 Task: Filter job industries by Human Resources.
Action: Mouse moved to (450, 109)
Screenshot: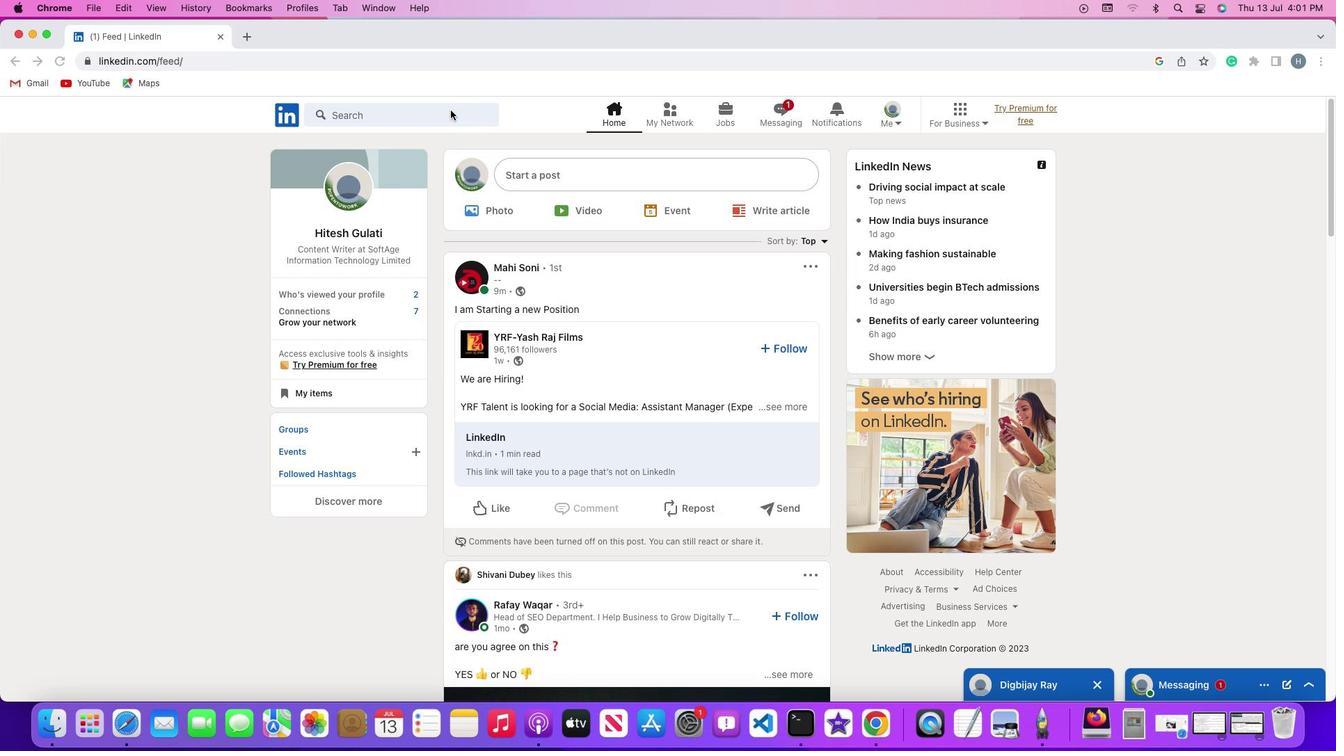 
Action: Mouse pressed left at (450, 109)
Screenshot: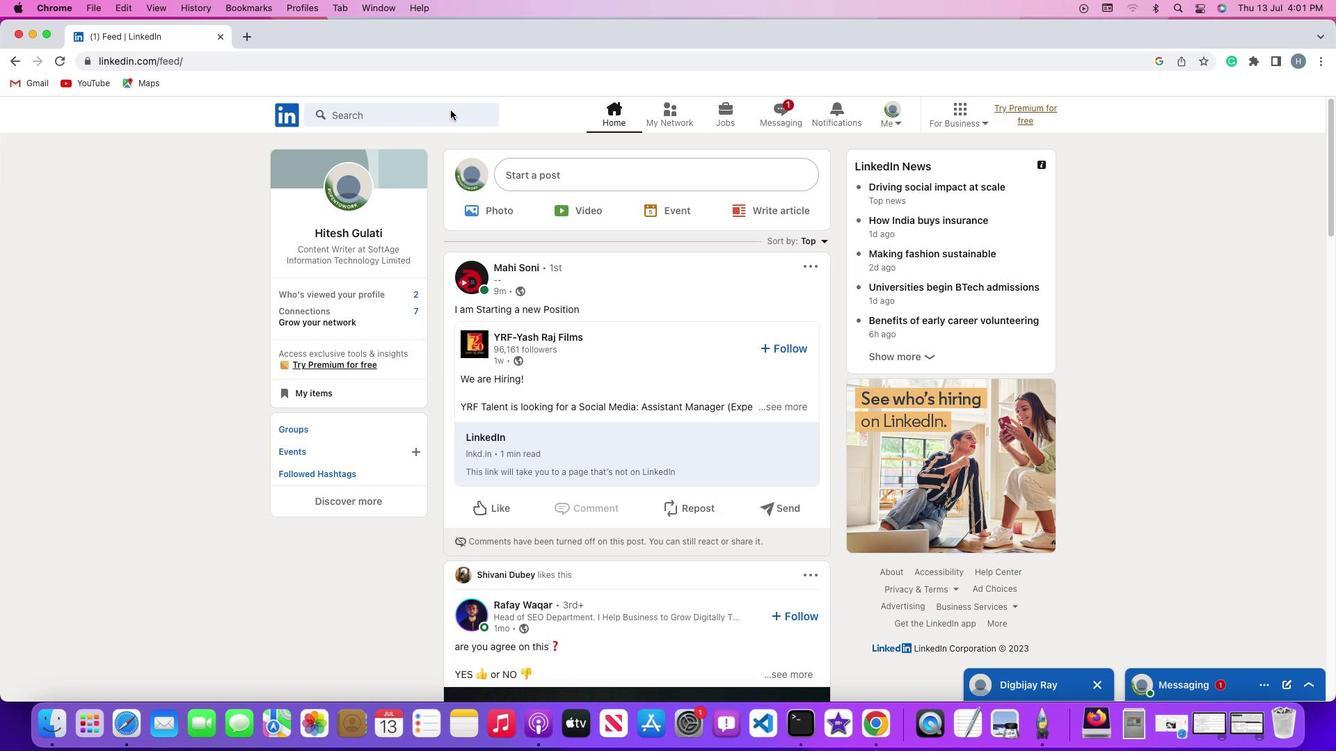 
Action: Mouse pressed left at (450, 109)
Screenshot: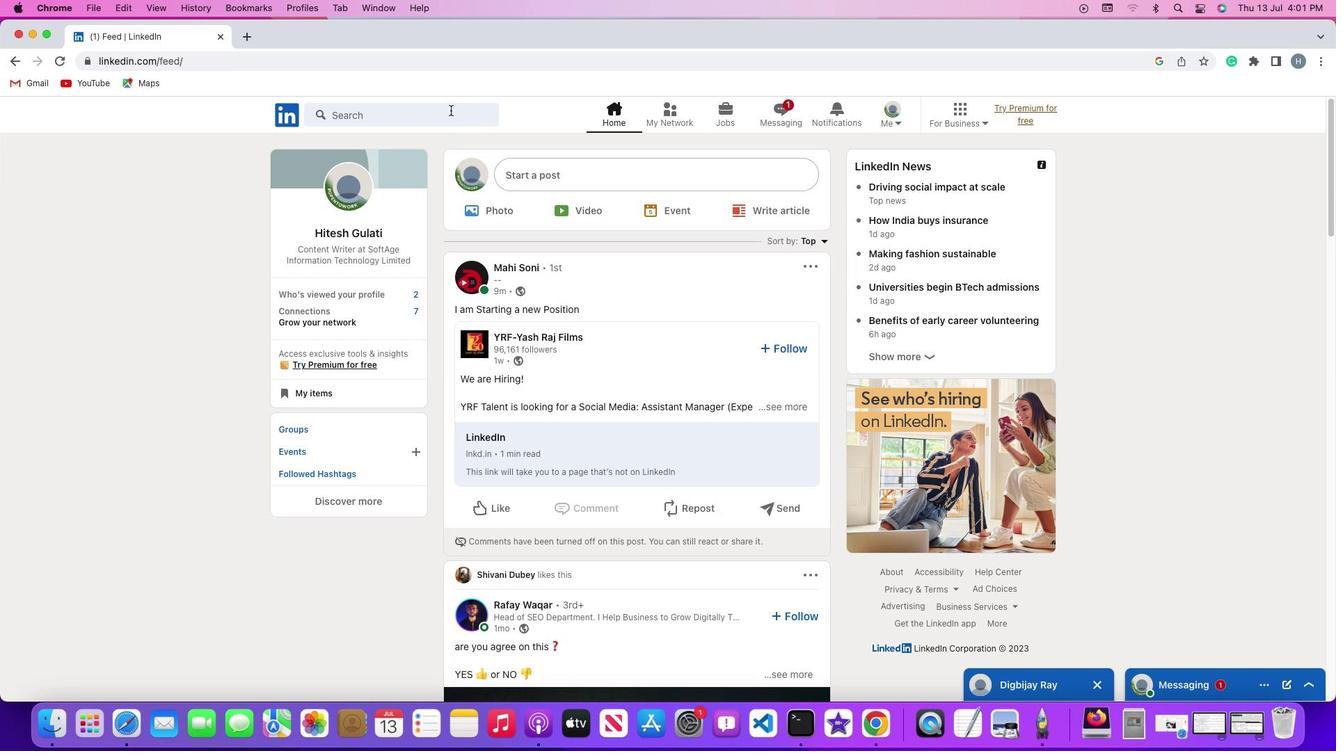 
Action: Key pressed Key.shift'#''h''i''r''i''n''g'Key.enter
Screenshot: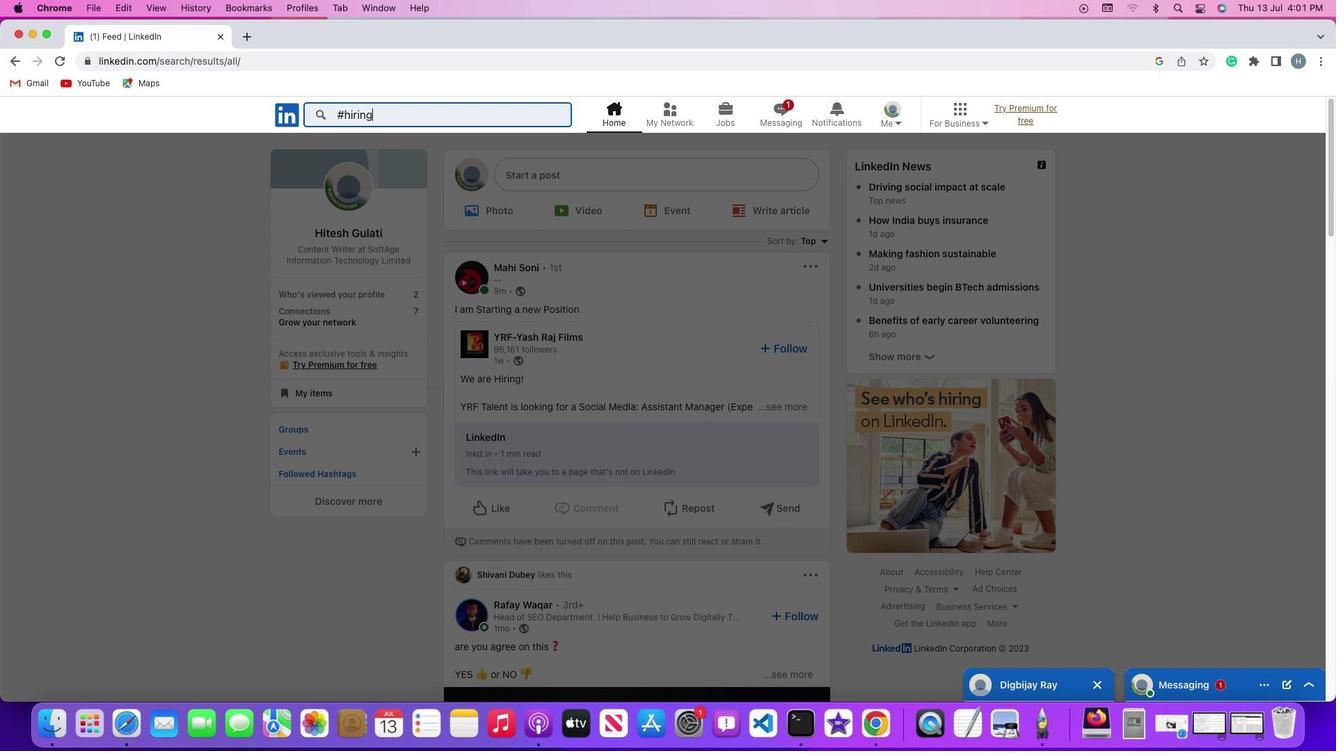 
Action: Mouse moved to (345, 150)
Screenshot: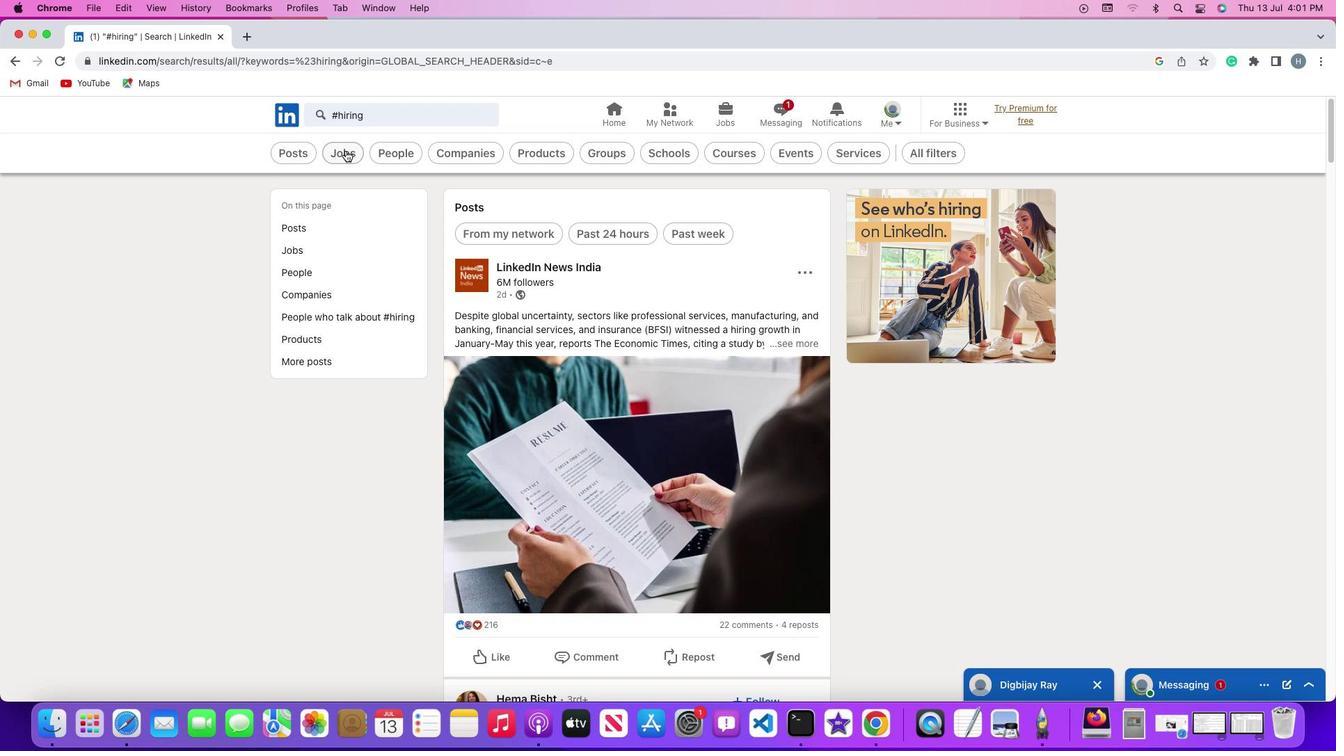 
Action: Mouse pressed left at (345, 150)
Screenshot: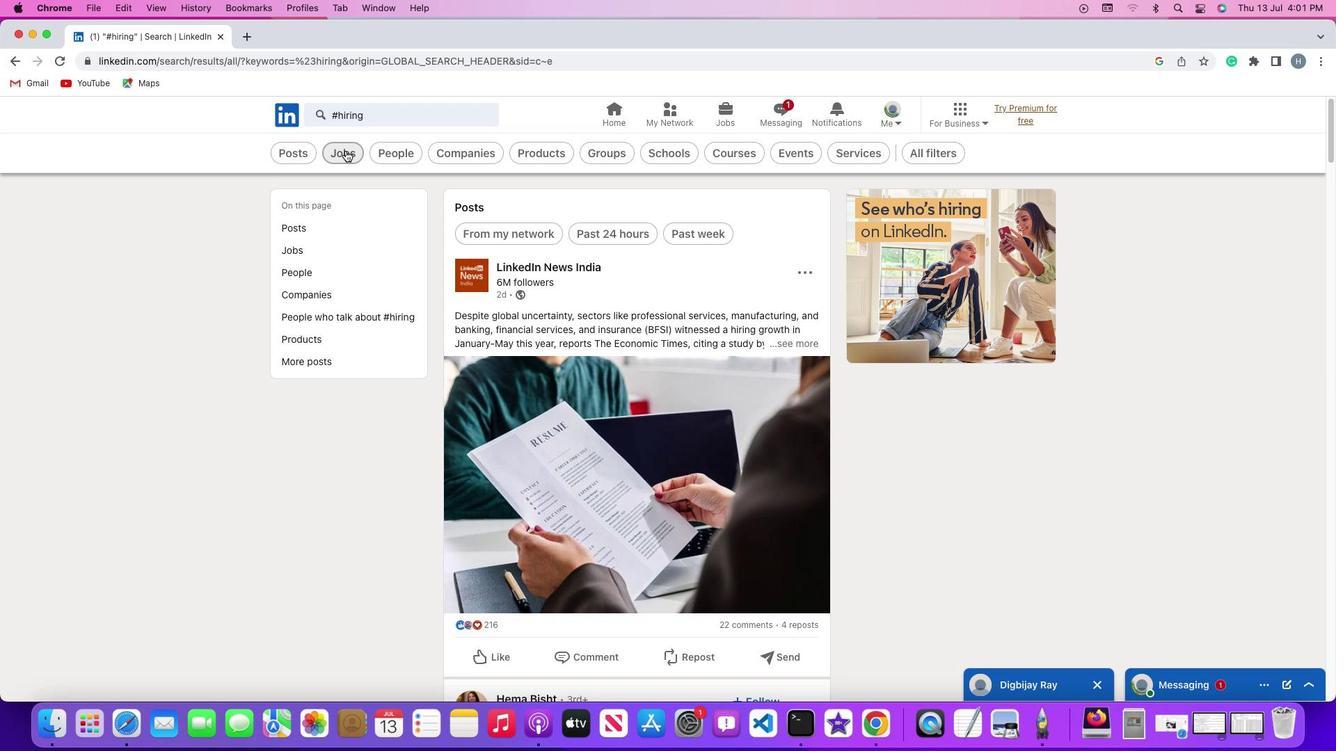 
Action: Mouse moved to (973, 151)
Screenshot: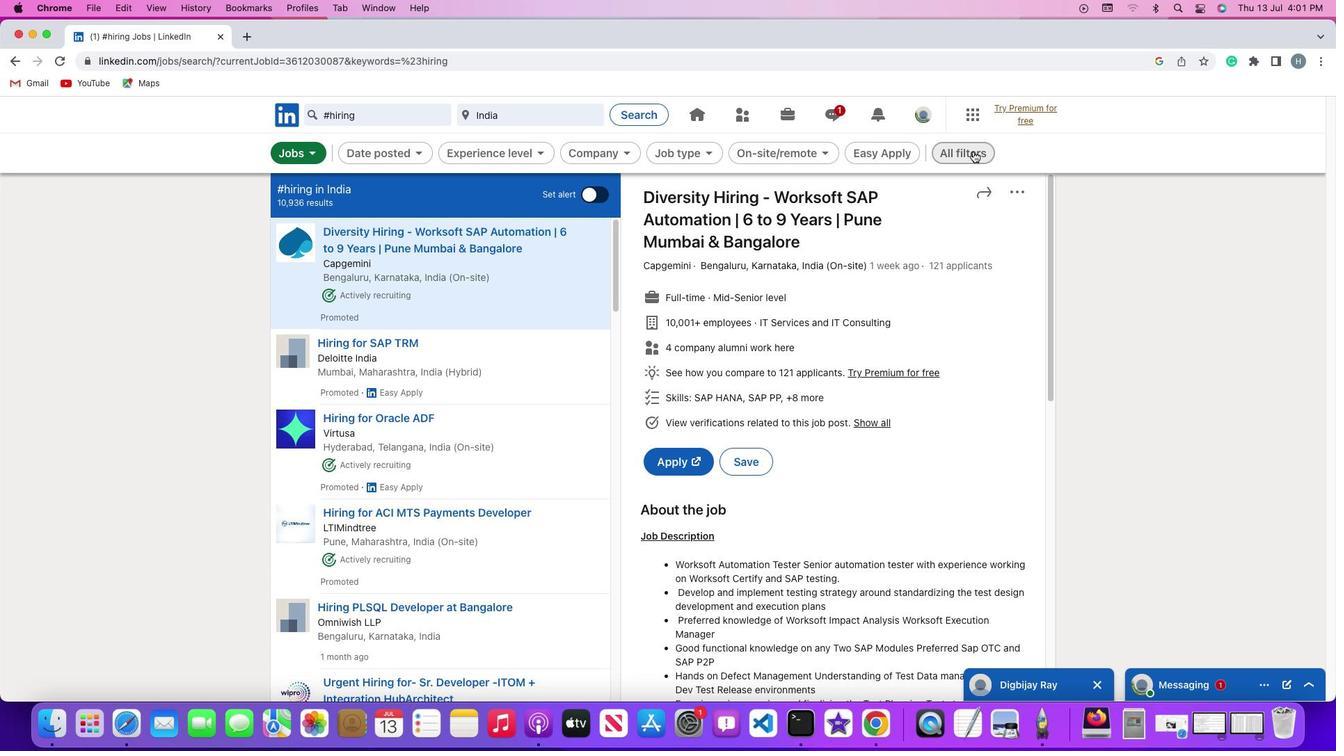 
Action: Mouse pressed left at (973, 151)
Screenshot: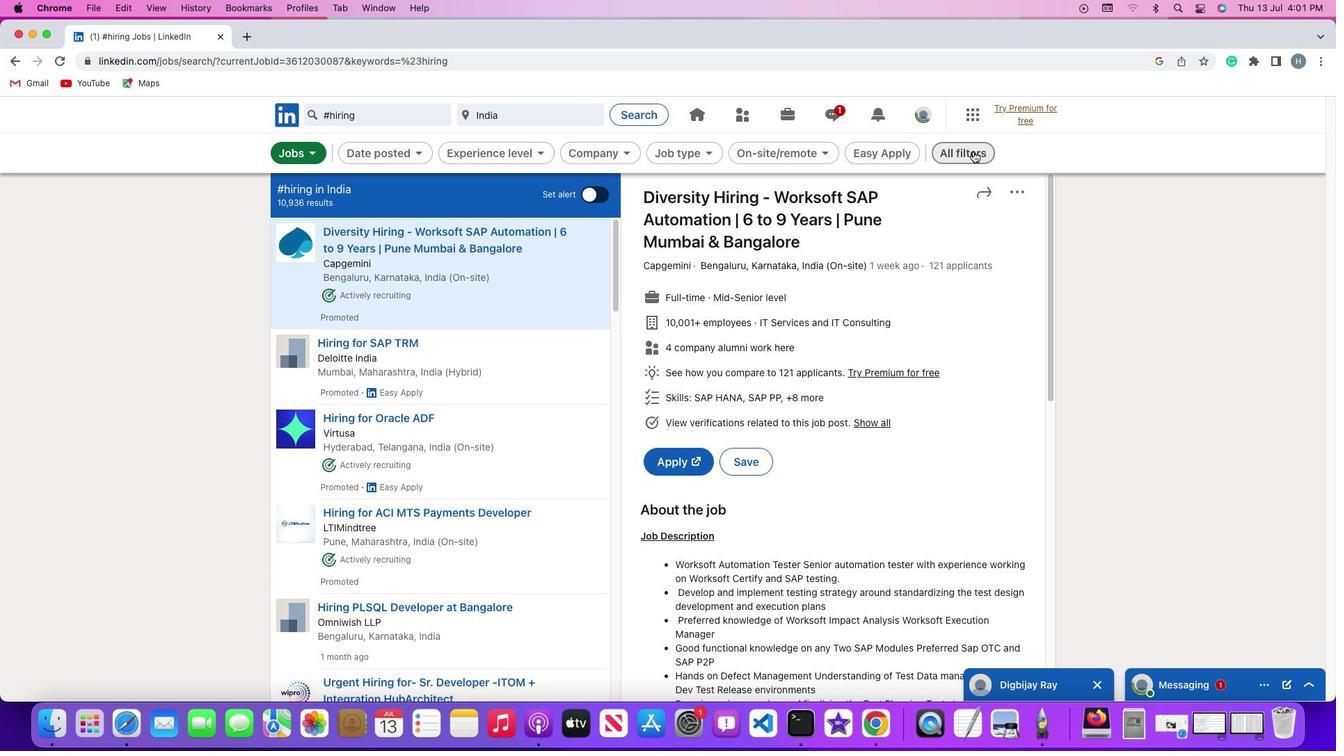 
Action: Mouse moved to (1095, 454)
Screenshot: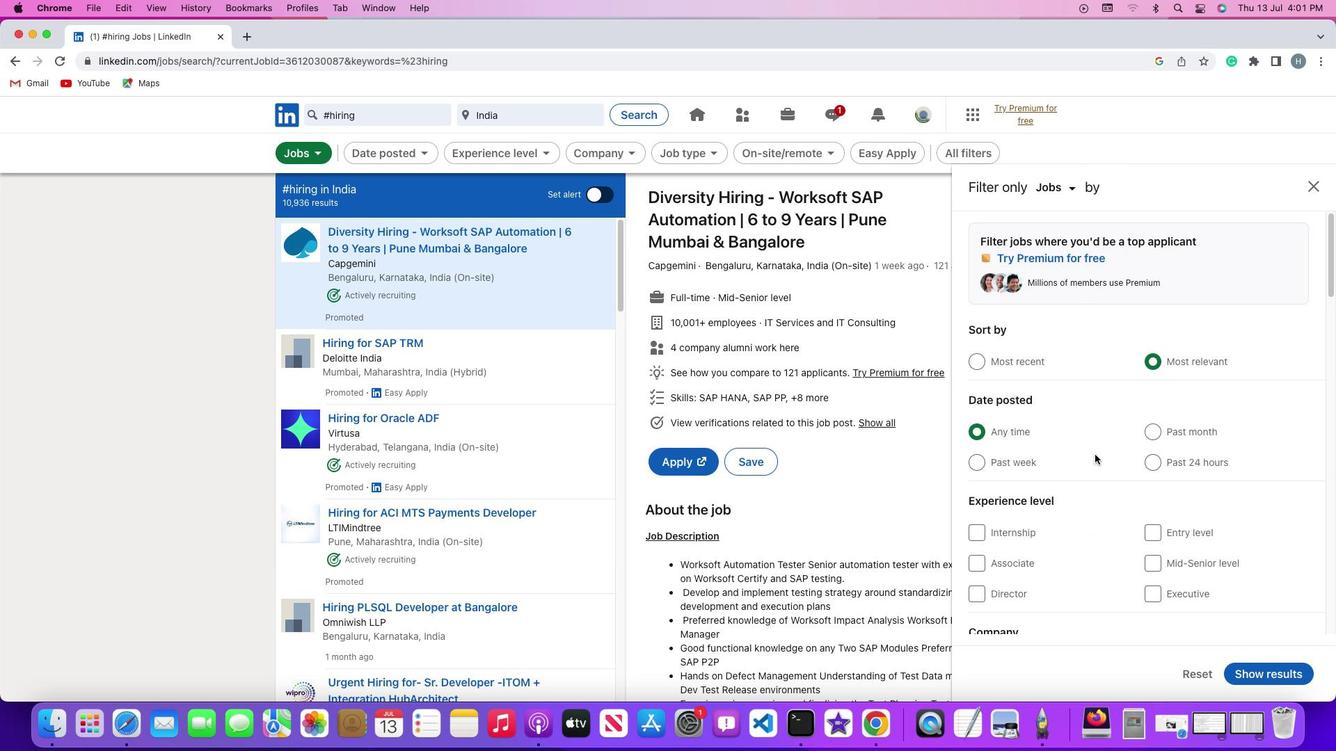 
Action: Mouse scrolled (1095, 454) with delta (0, 0)
Screenshot: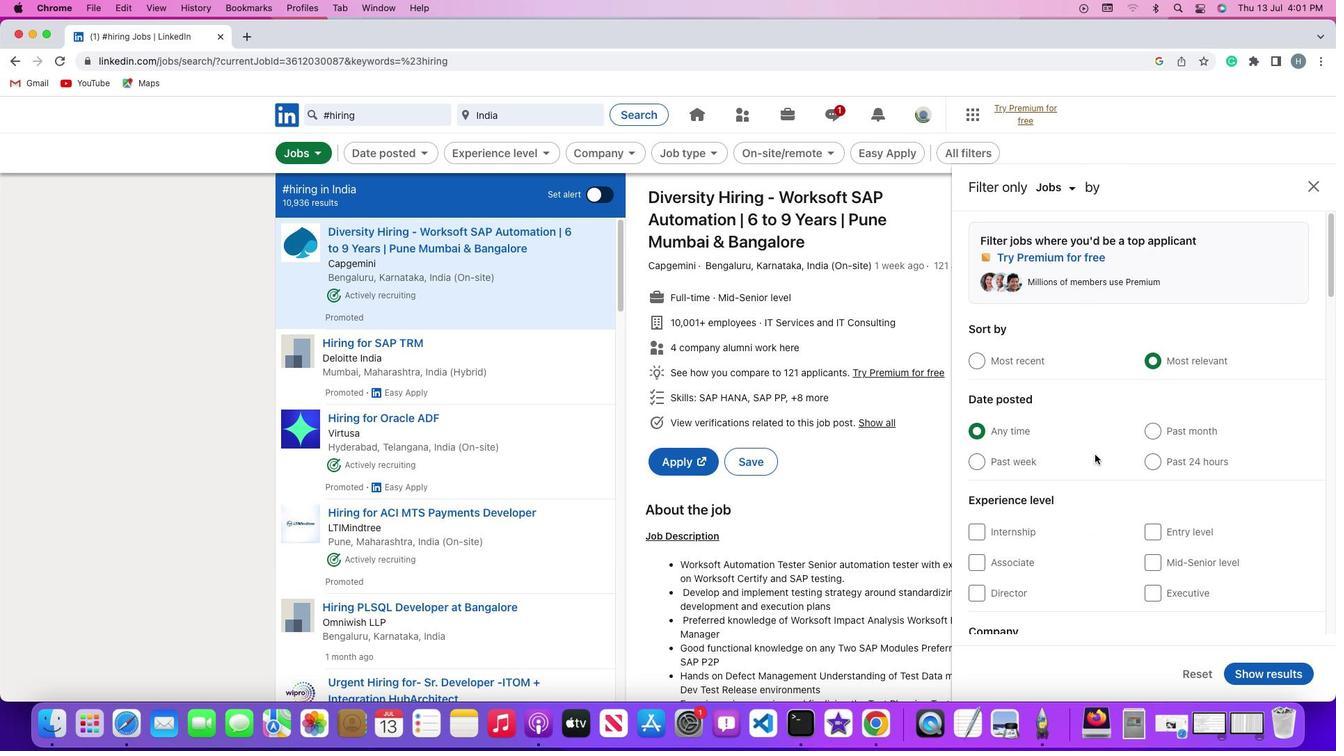 
Action: Mouse scrolled (1095, 454) with delta (0, 0)
Screenshot: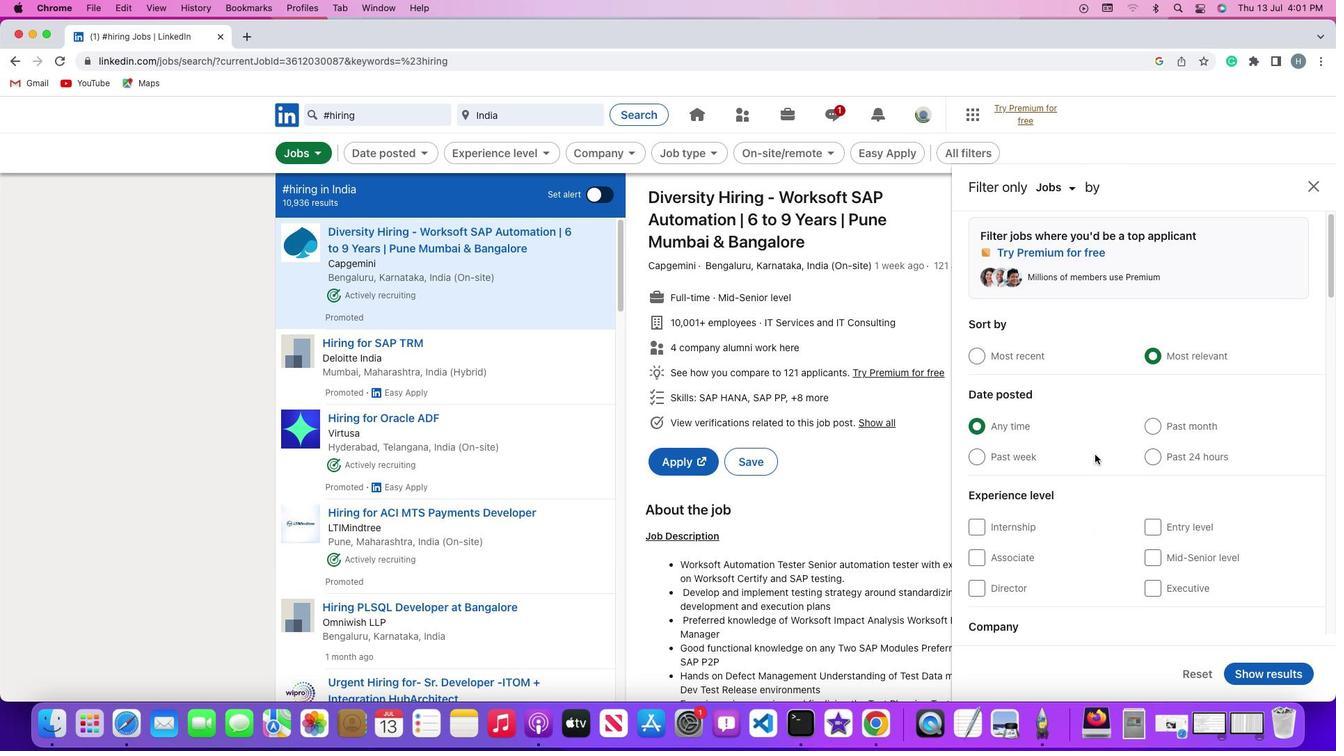 
Action: Mouse scrolled (1095, 454) with delta (0, 0)
Screenshot: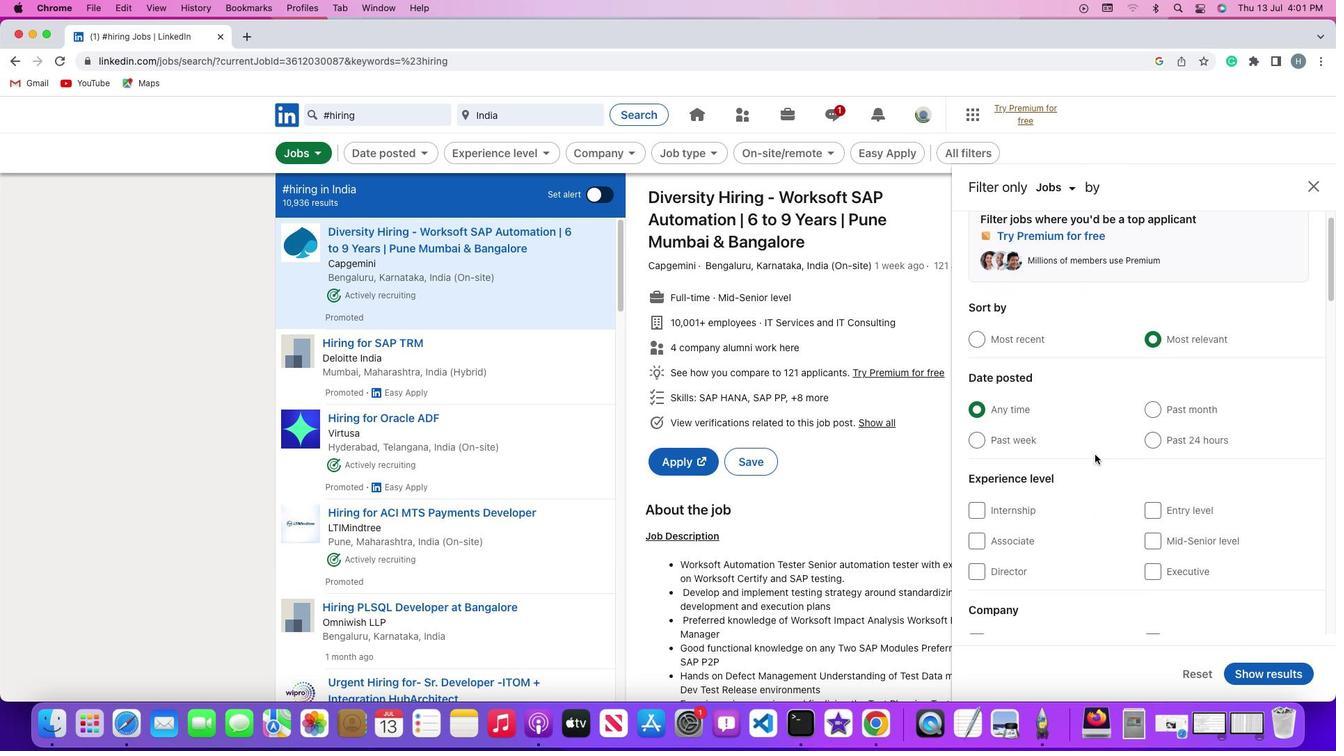 
Action: Mouse scrolled (1095, 454) with delta (0, 0)
Screenshot: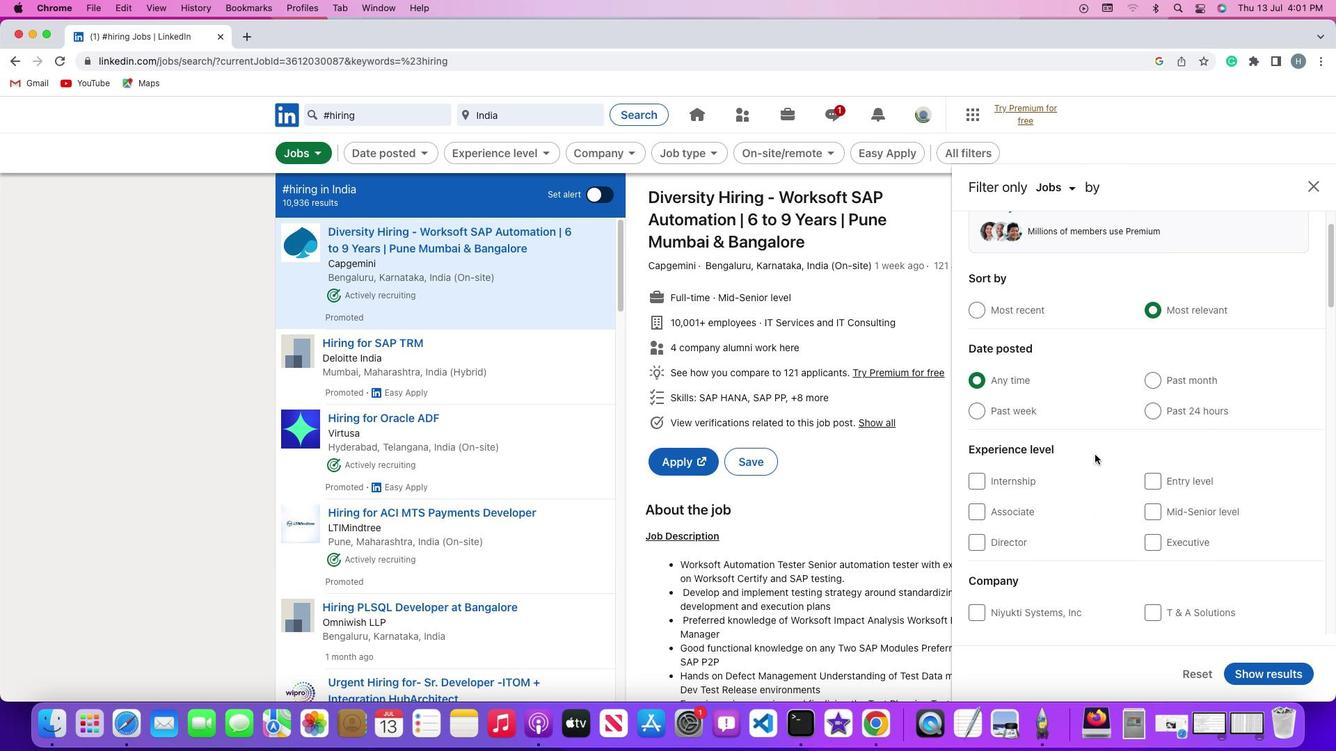 
Action: Mouse scrolled (1095, 454) with delta (0, 0)
Screenshot: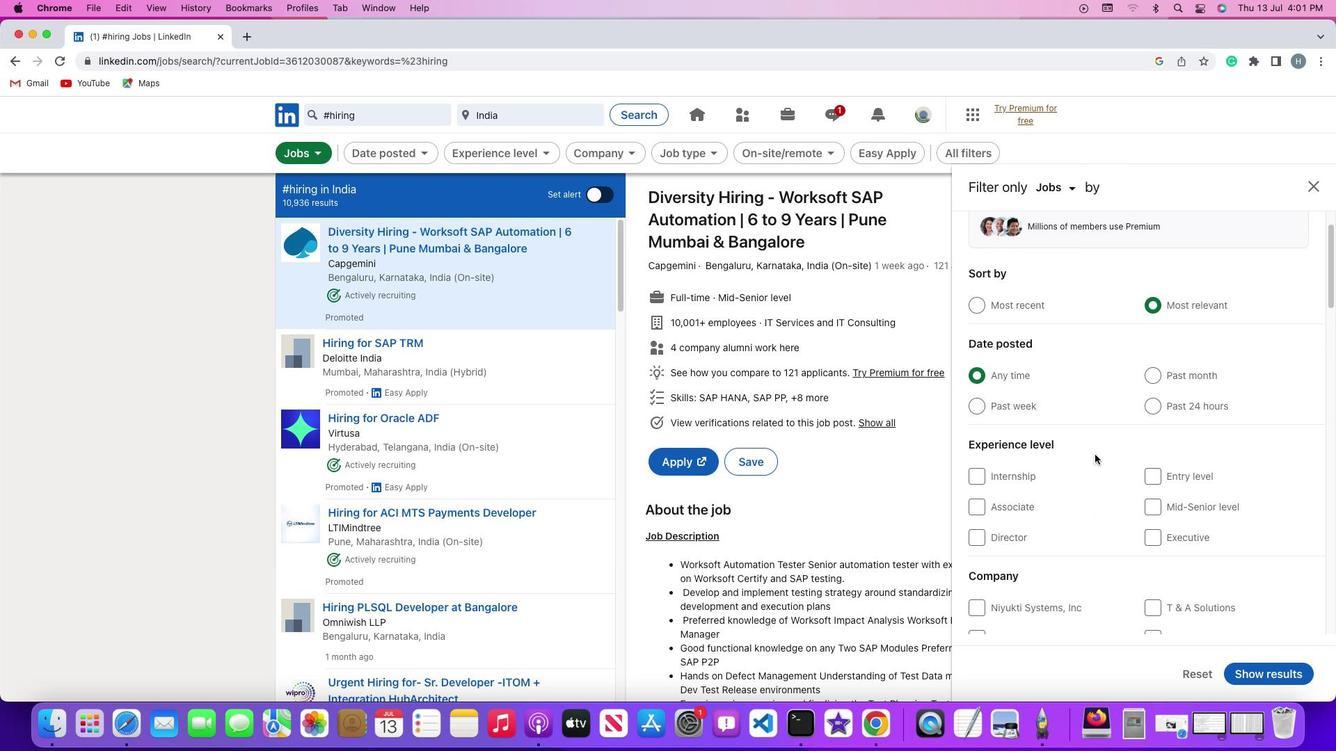 
Action: Mouse scrolled (1095, 454) with delta (0, 0)
Screenshot: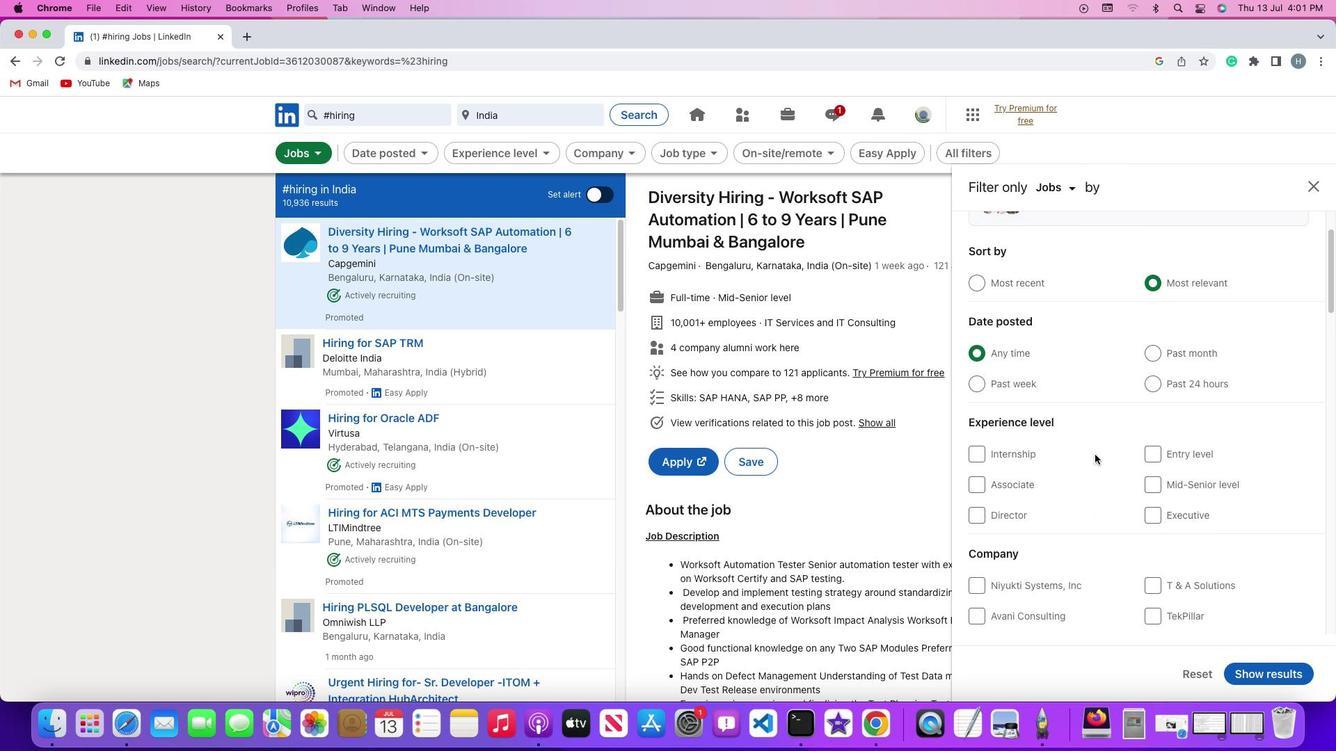 
Action: Mouse scrolled (1095, 454) with delta (0, 0)
Screenshot: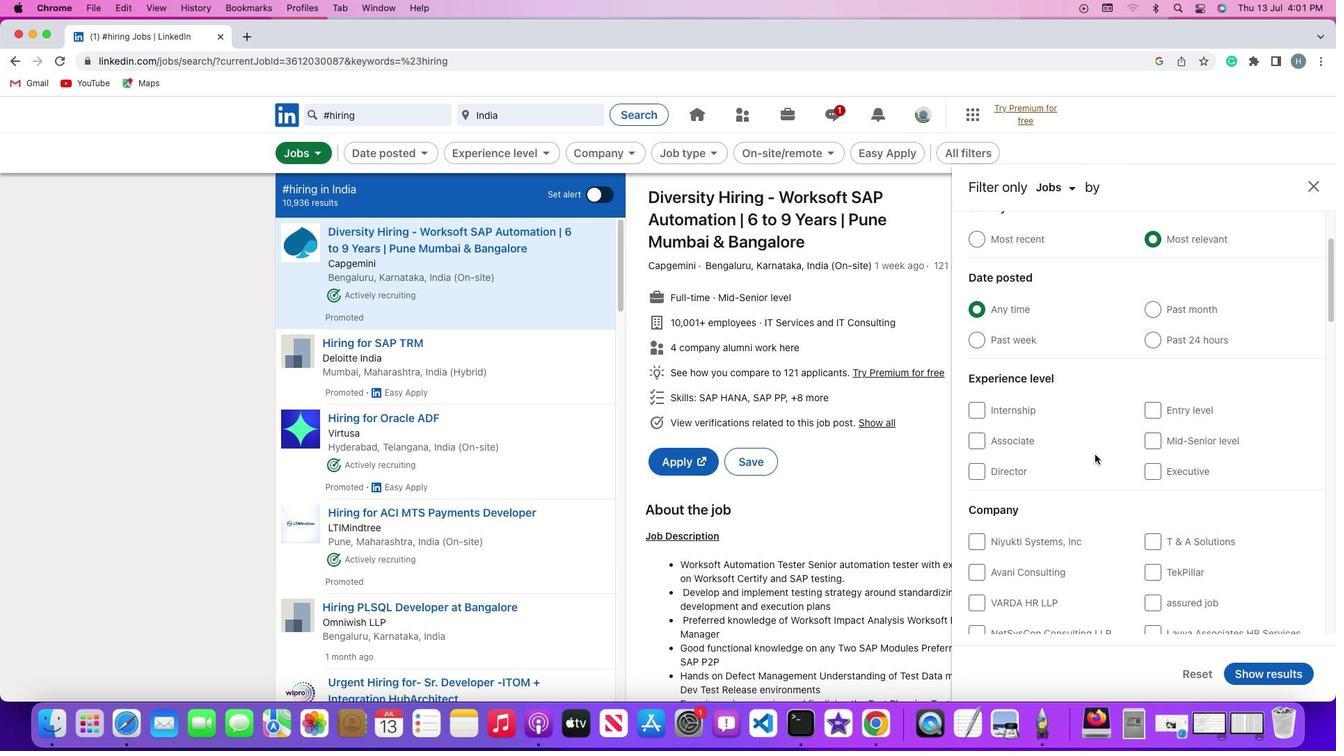 
Action: Mouse scrolled (1095, 454) with delta (0, 0)
Screenshot: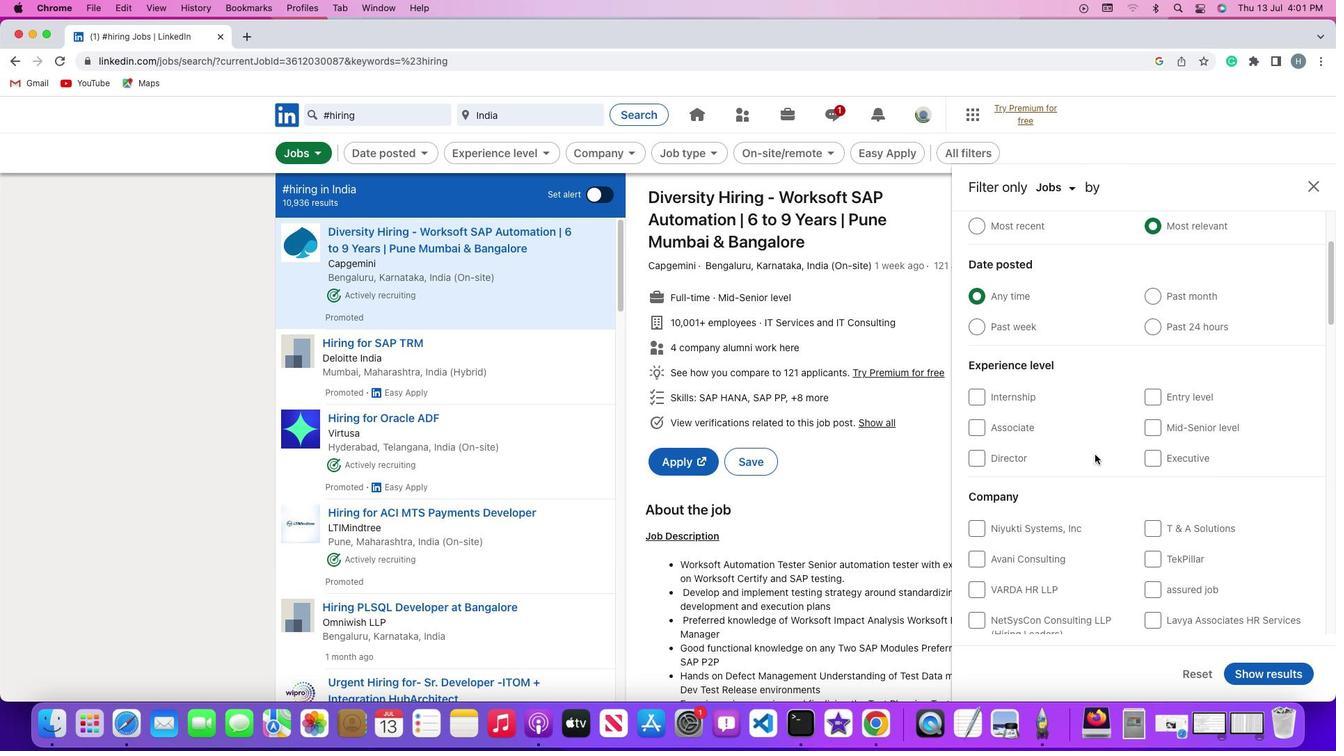 
Action: Mouse scrolled (1095, 454) with delta (0, -1)
Screenshot: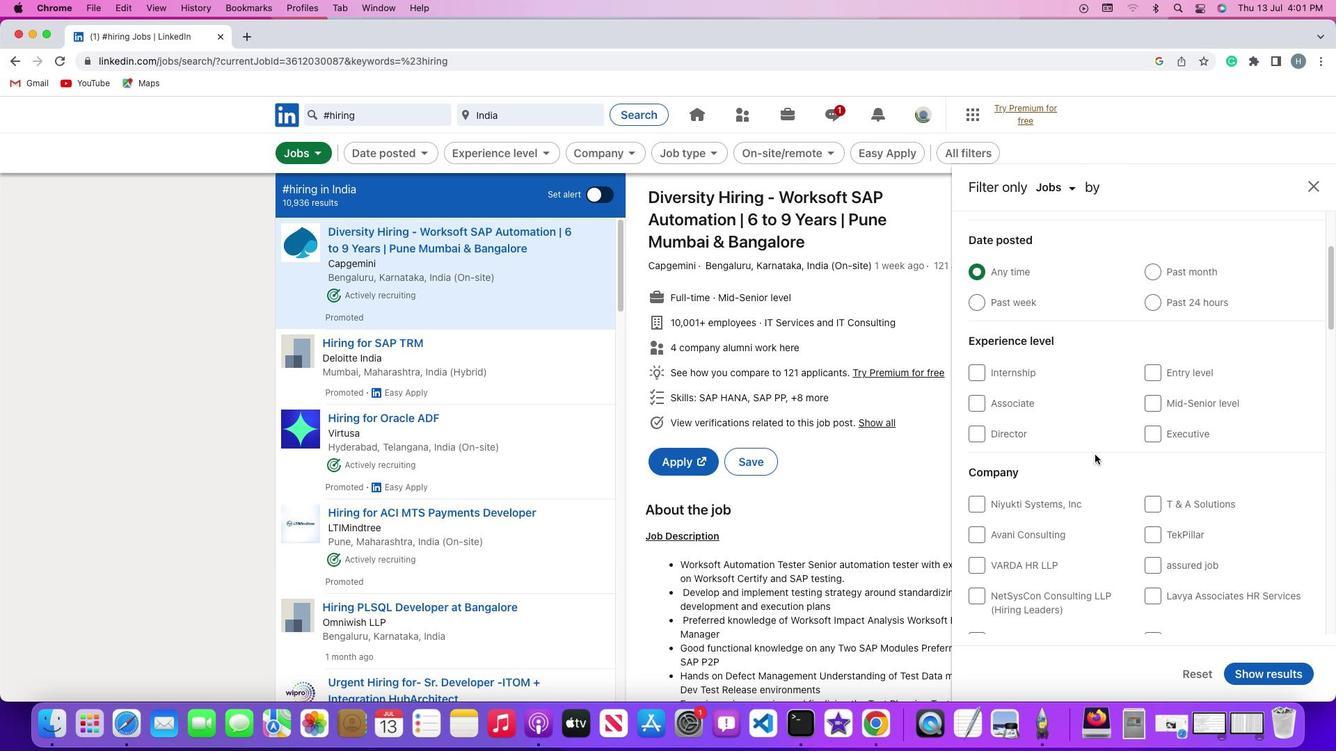 
Action: Mouse scrolled (1095, 454) with delta (0, -2)
Screenshot: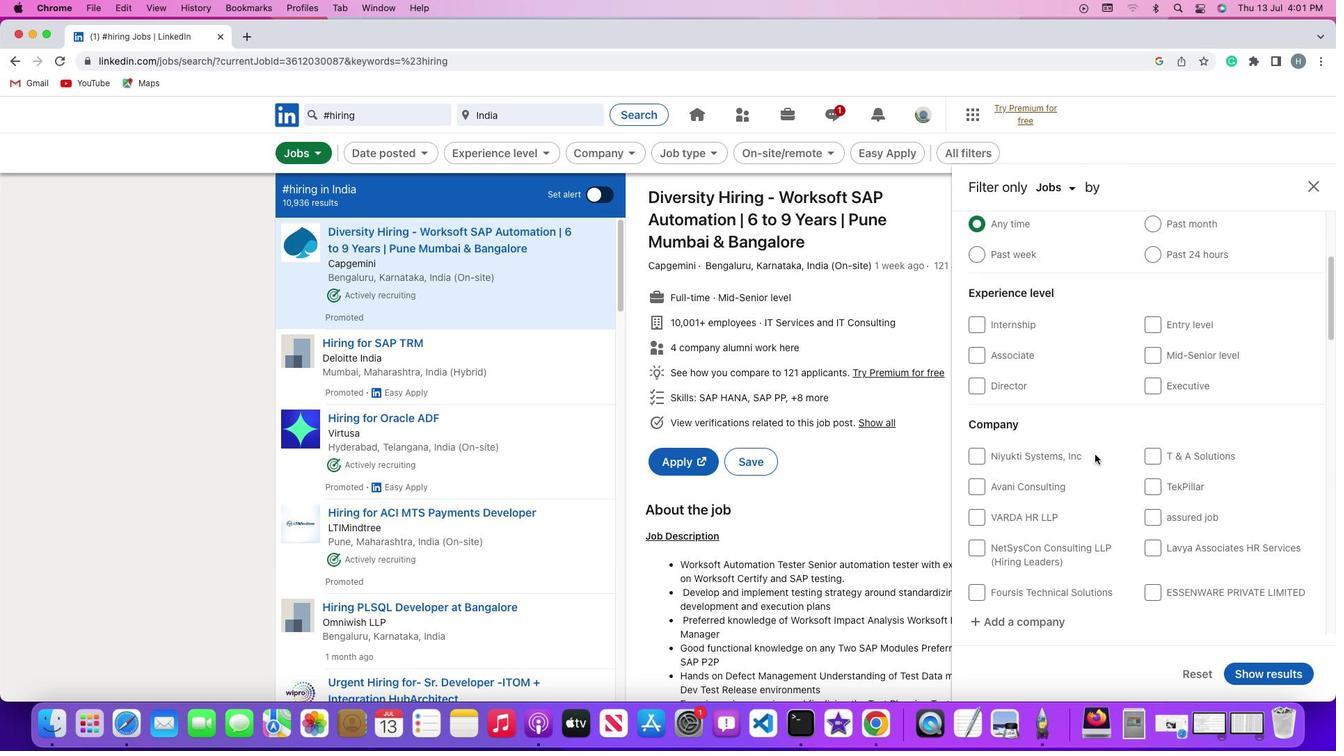 
Action: Mouse scrolled (1095, 454) with delta (0, 0)
Screenshot: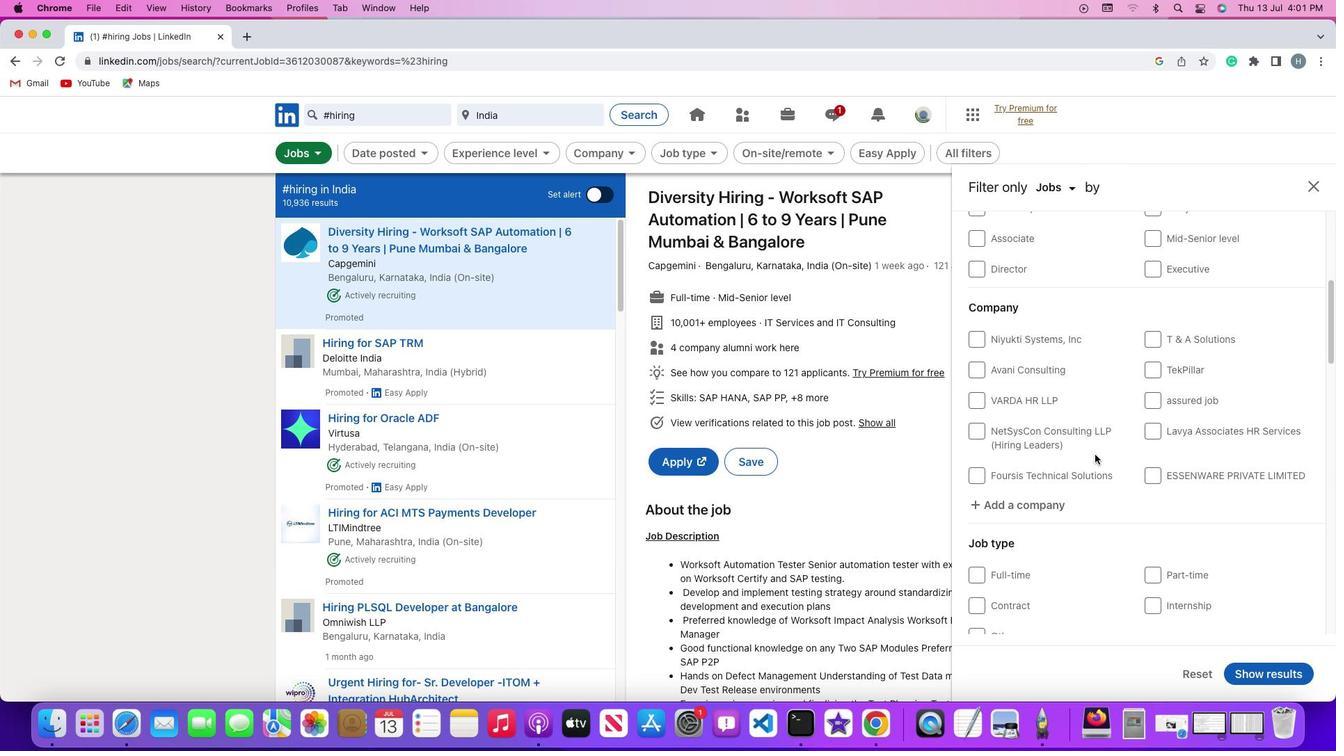 
Action: Mouse scrolled (1095, 454) with delta (0, 0)
Screenshot: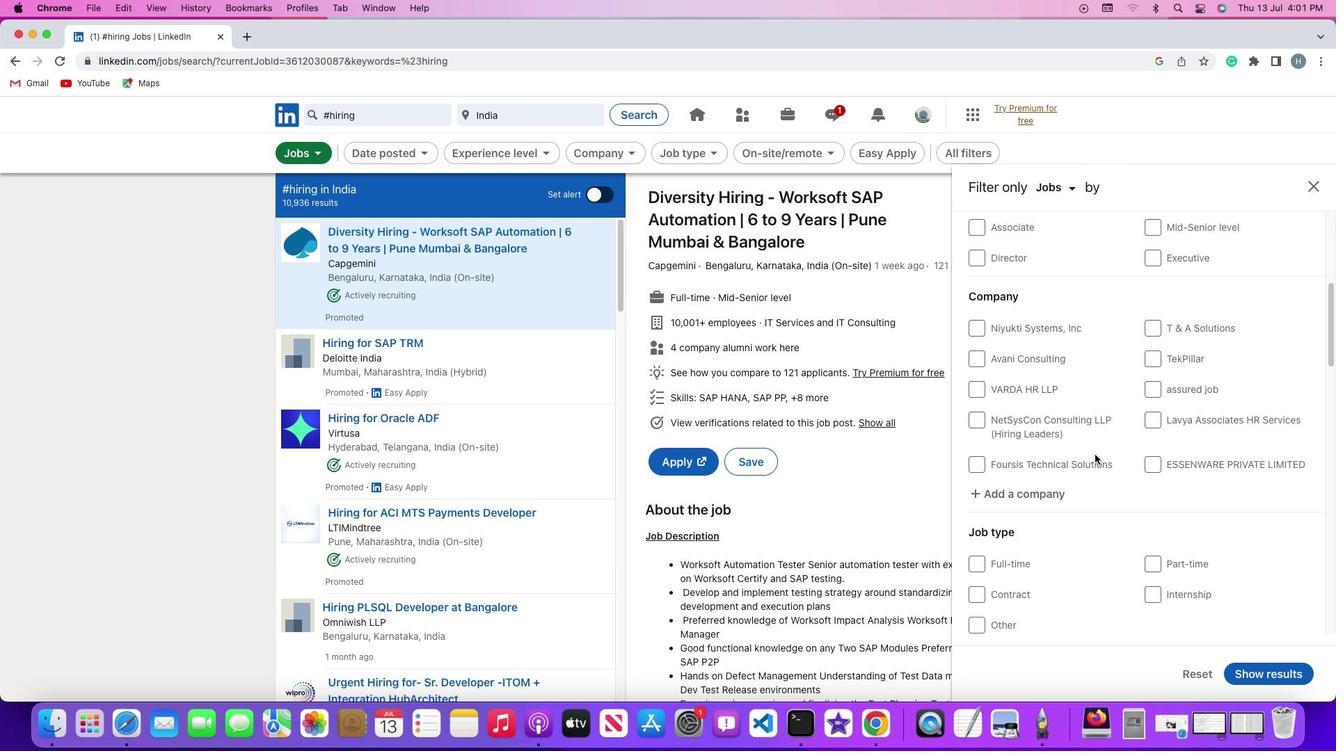 
Action: Mouse scrolled (1095, 454) with delta (0, -1)
Screenshot: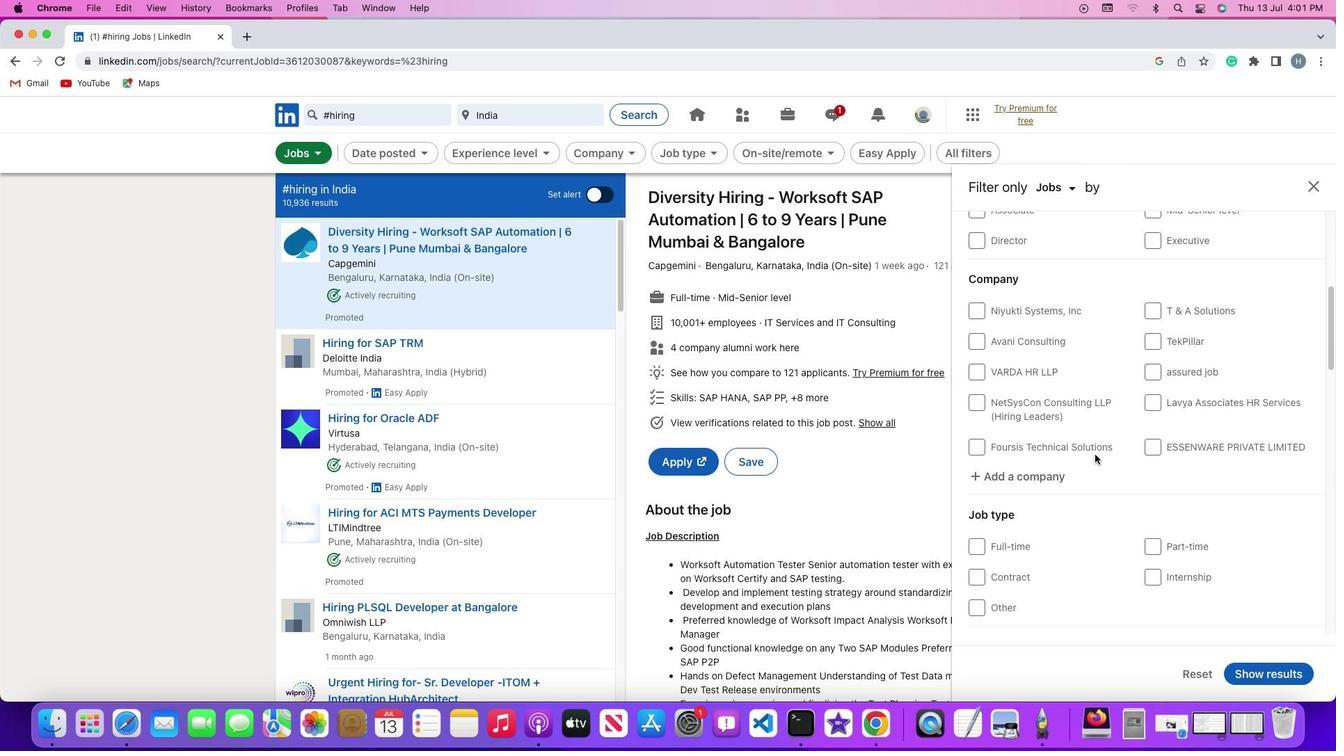
Action: Mouse scrolled (1095, 454) with delta (0, 0)
Screenshot: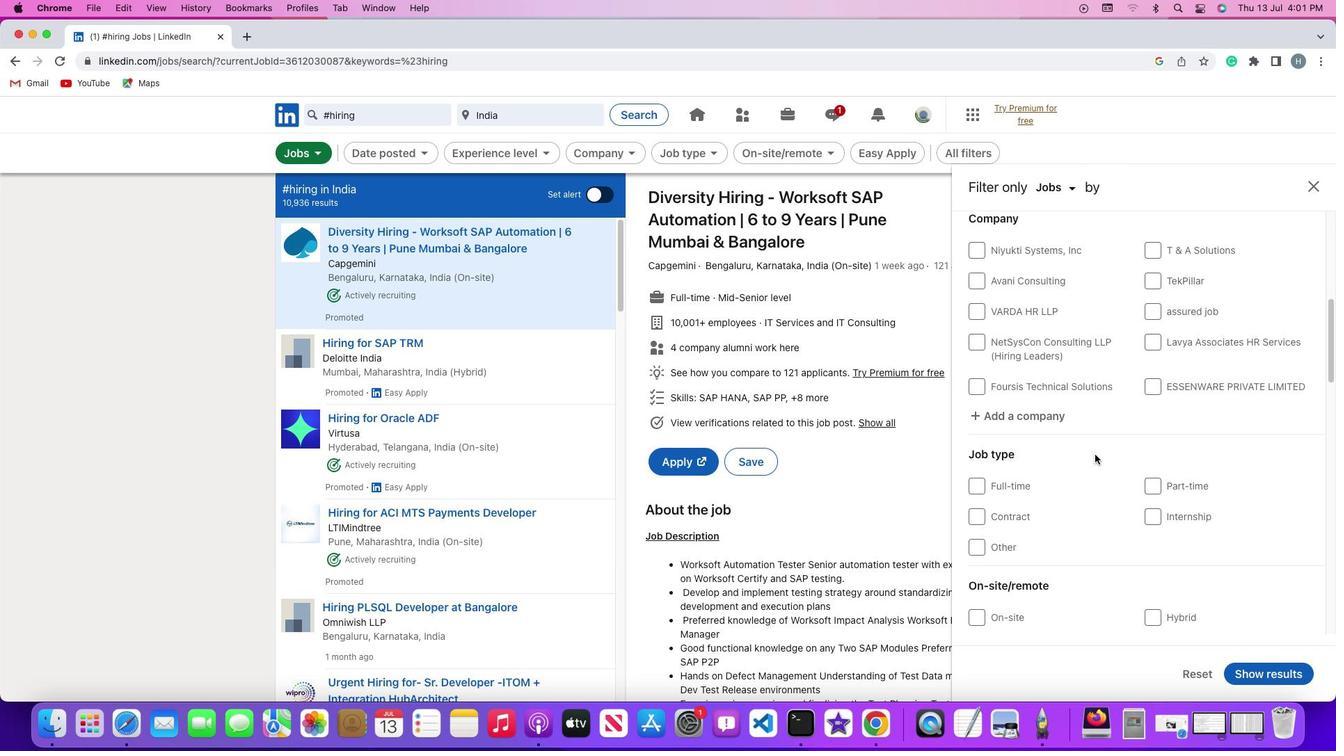 
Action: Mouse scrolled (1095, 454) with delta (0, 0)
Screenshot: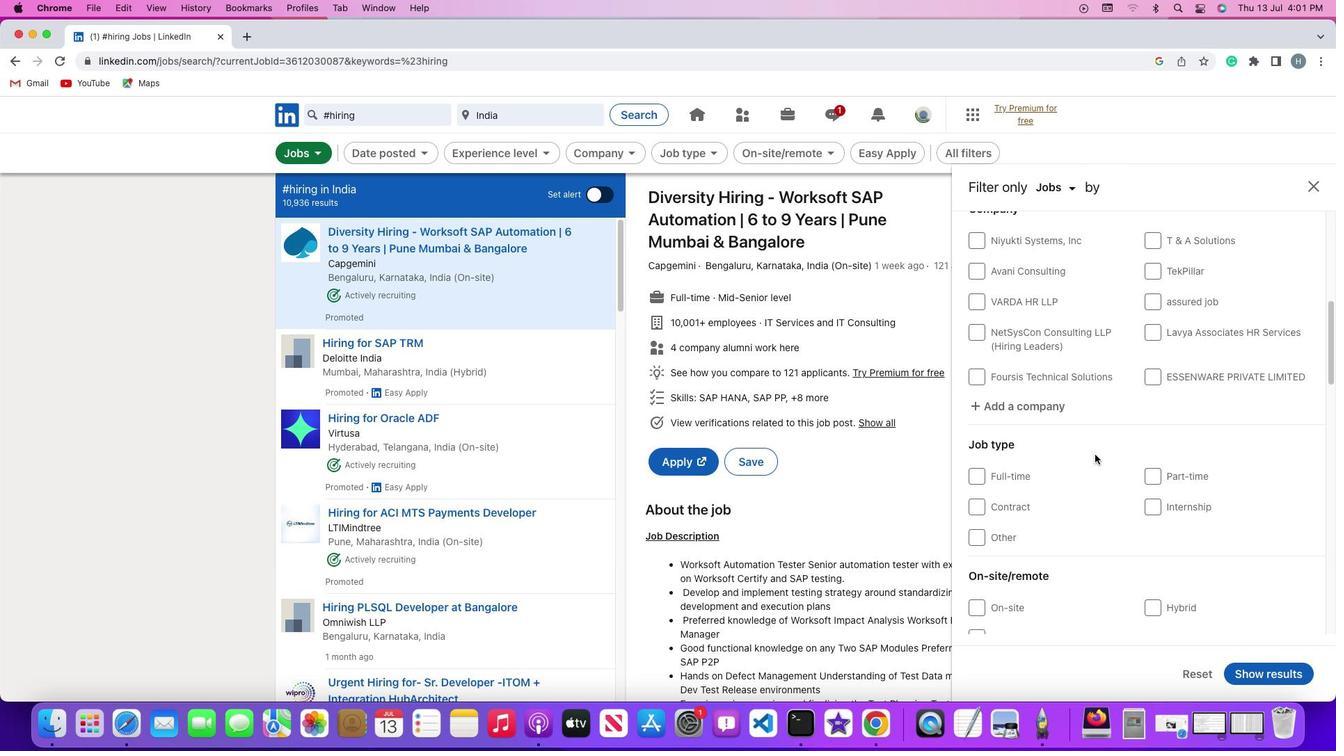 
Action: Mouse scrolled (1095, 454) with delta (0, -1)
Screenshot: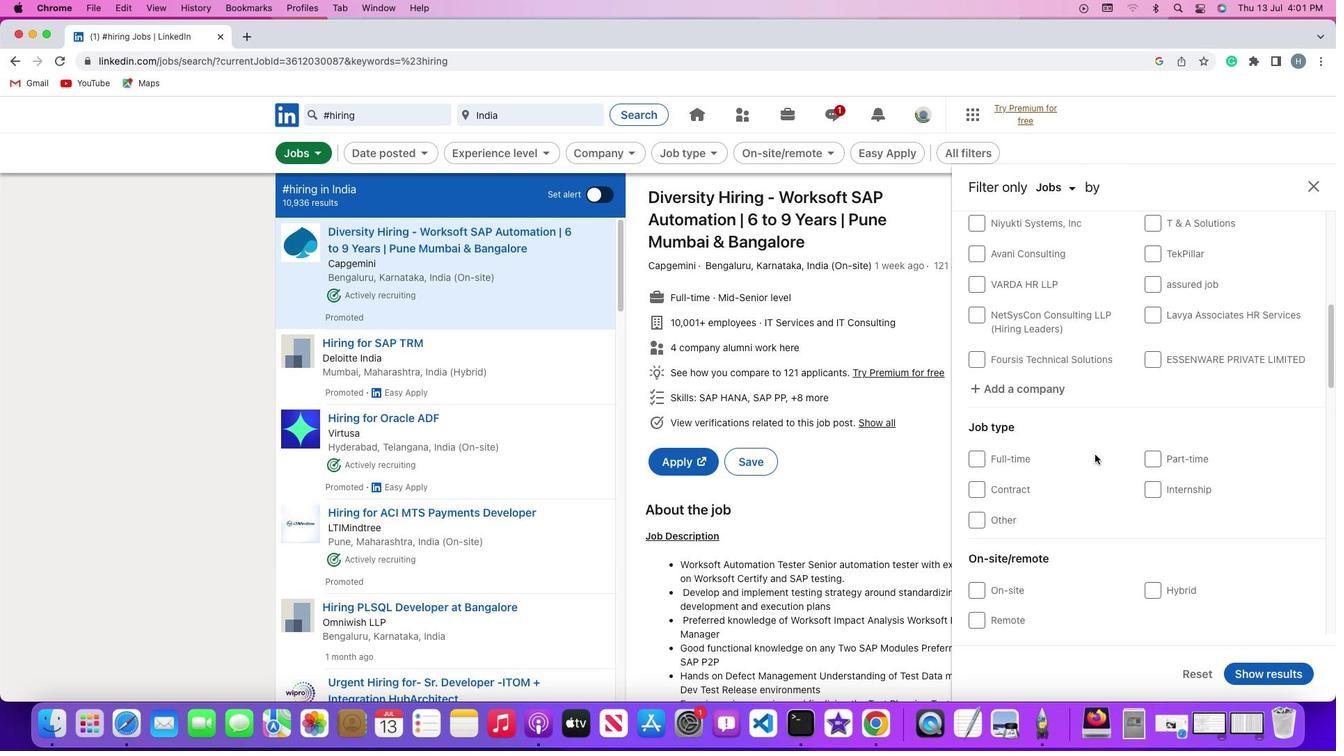 
Action: Mouse scrolled (1095, 454) with delta (0, -2)
Screenshot: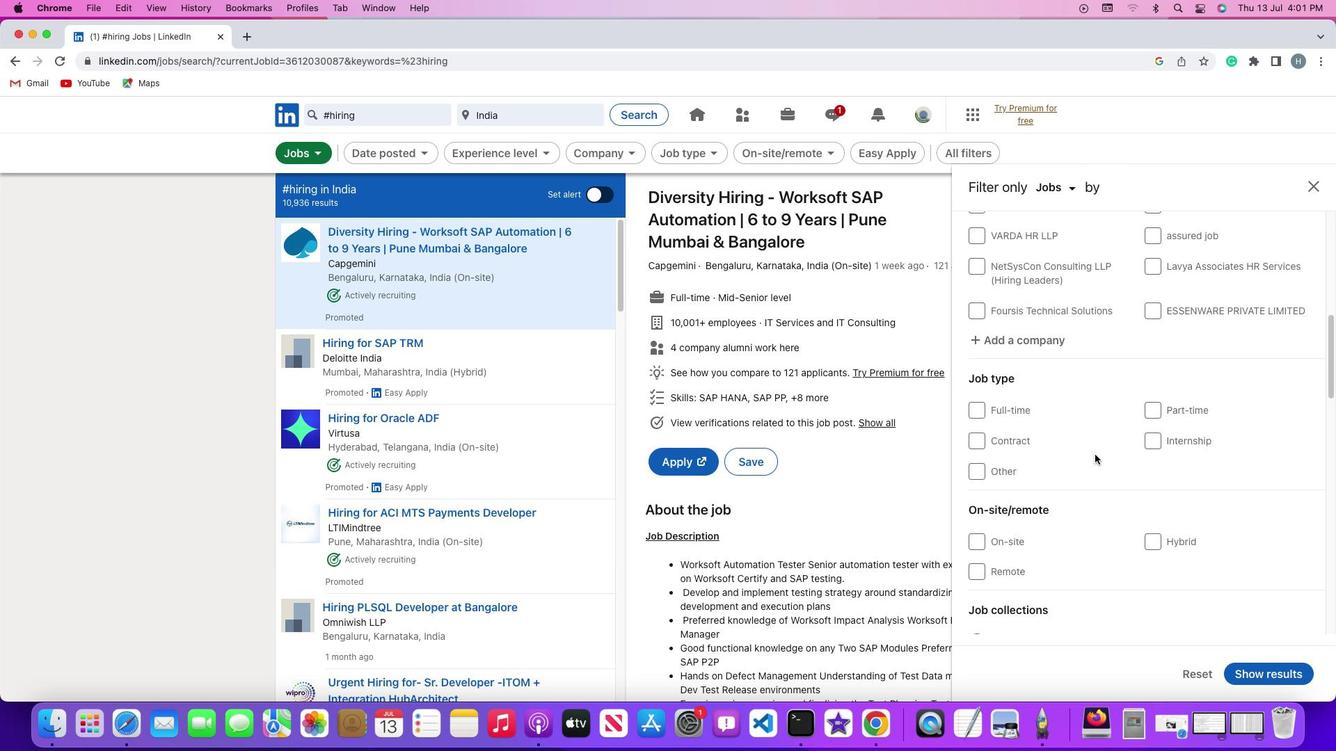 
Action: Mouse scrolled (1095, 454) with delta (0, 0)
Screenshot: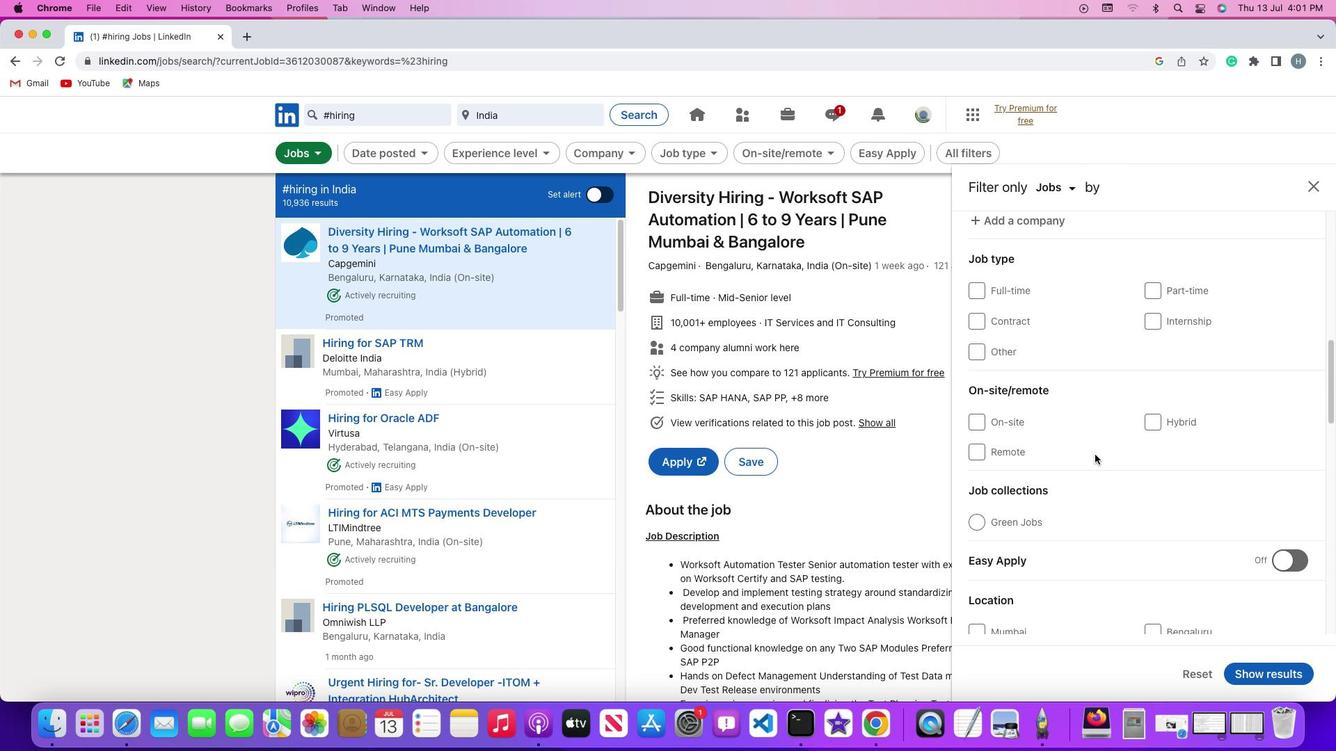 
Action: Mouse scrolled (1095, 454) with delta (0, 0)
Screenshot: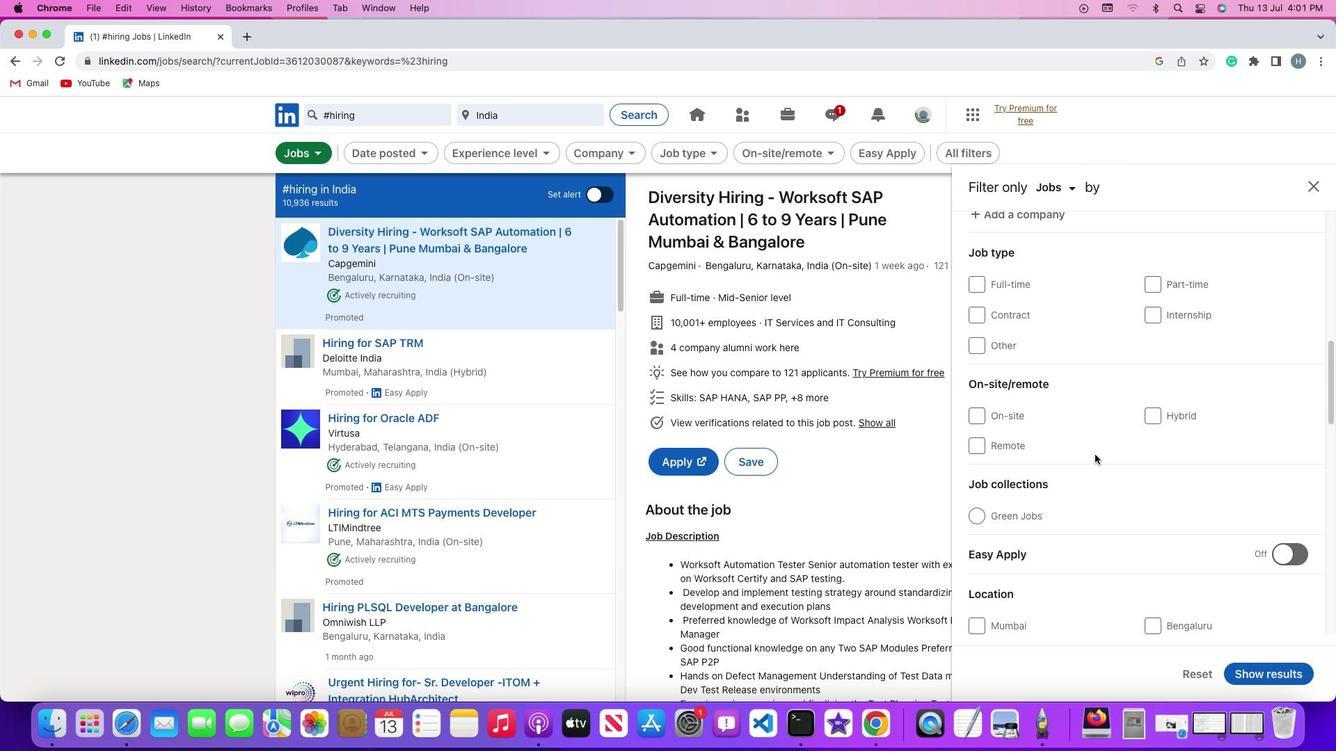 
Action: Mouse scrolled (1095, 454) with delta (0, 0)
Screenshot: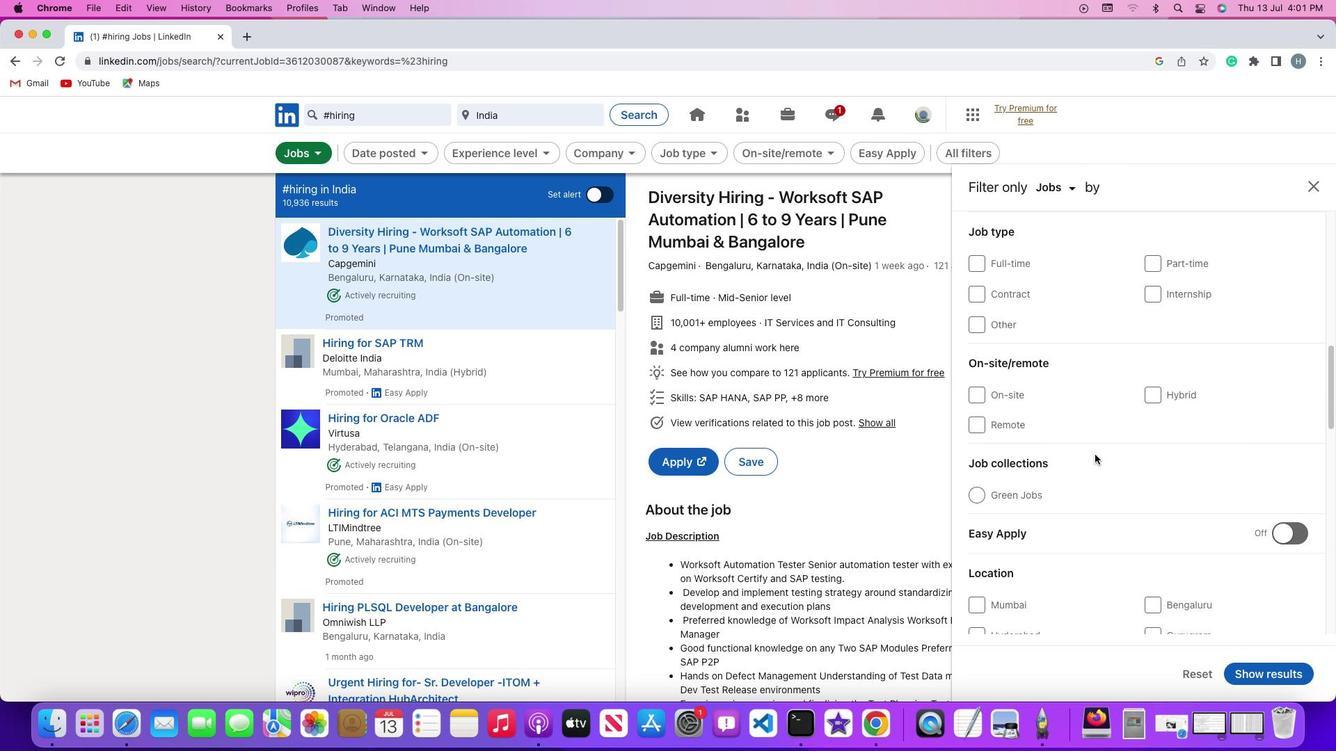 
Action: Mouse scrolled (1095, 454) with delta (0, 0)
Screenshot: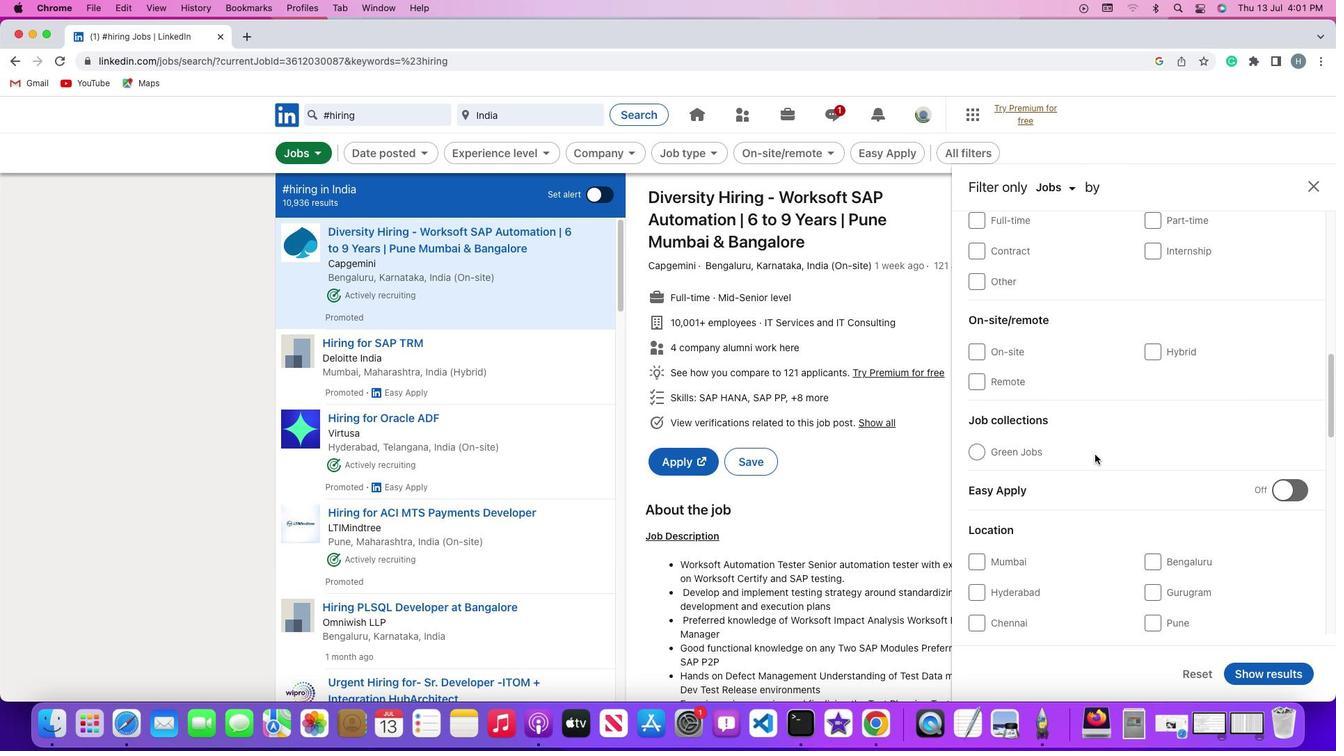 
Action: Mouse scrolled (1095, 454) with delta (0, 0)
Screenshot: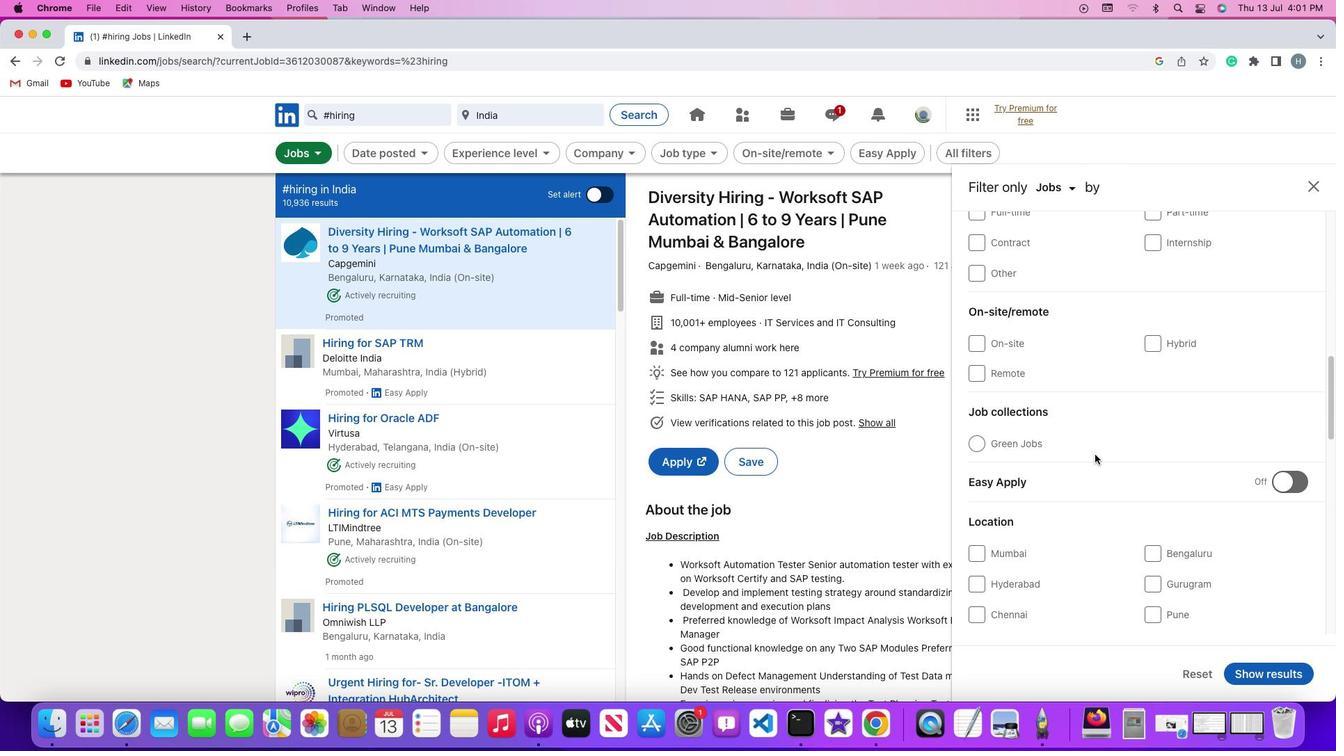 
Action: Mouse scrolled (1095, 454) with delta (0, -1)
Screenshot: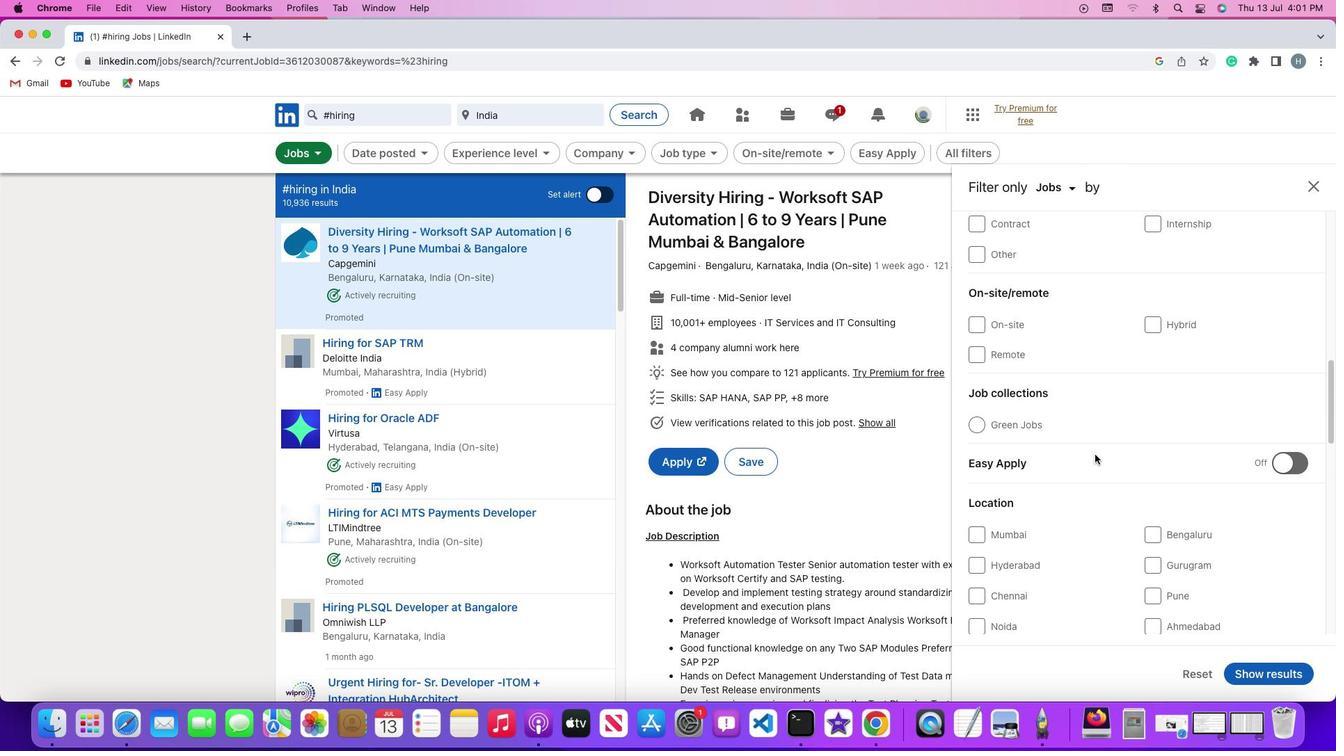 
Action: Mouse scrolled (1095, 454) with delta (0, -1)
Screenshot: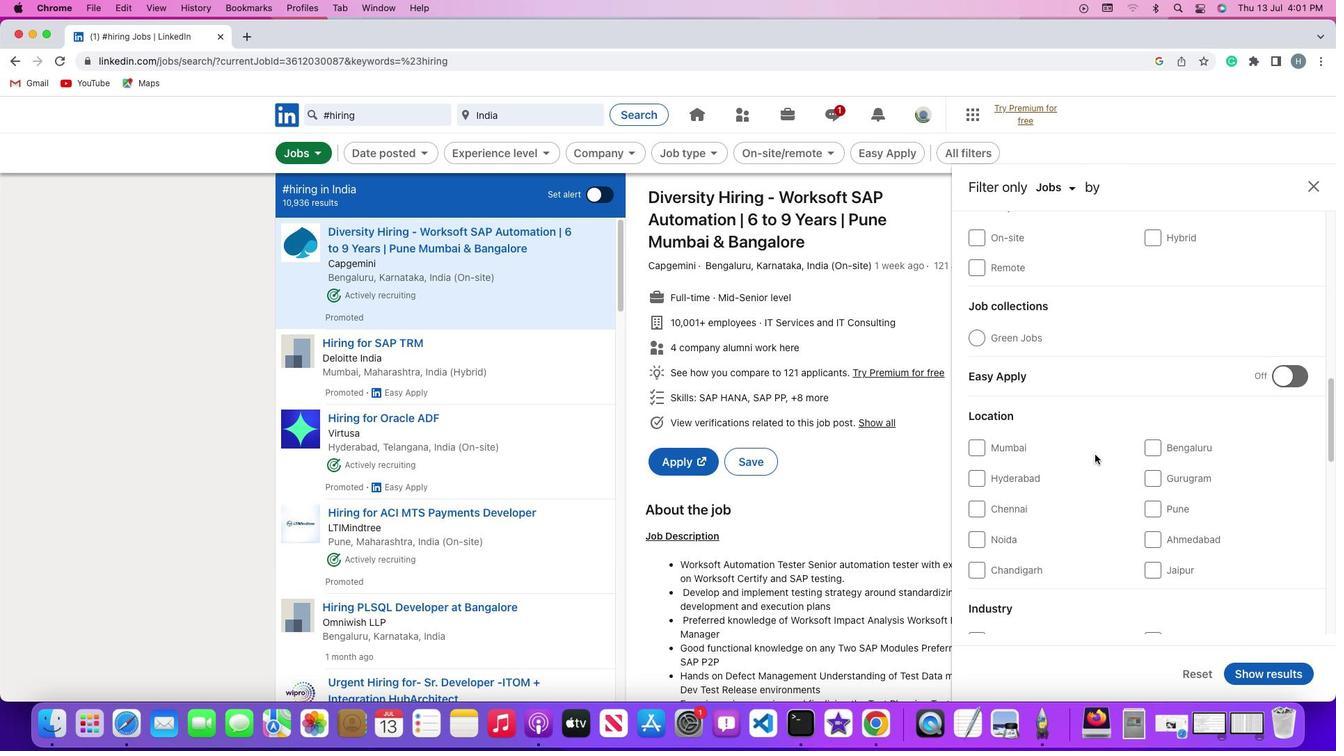 
Action: Mouse scrolled (1095, 454) with delta (0, 0)
Screenshot: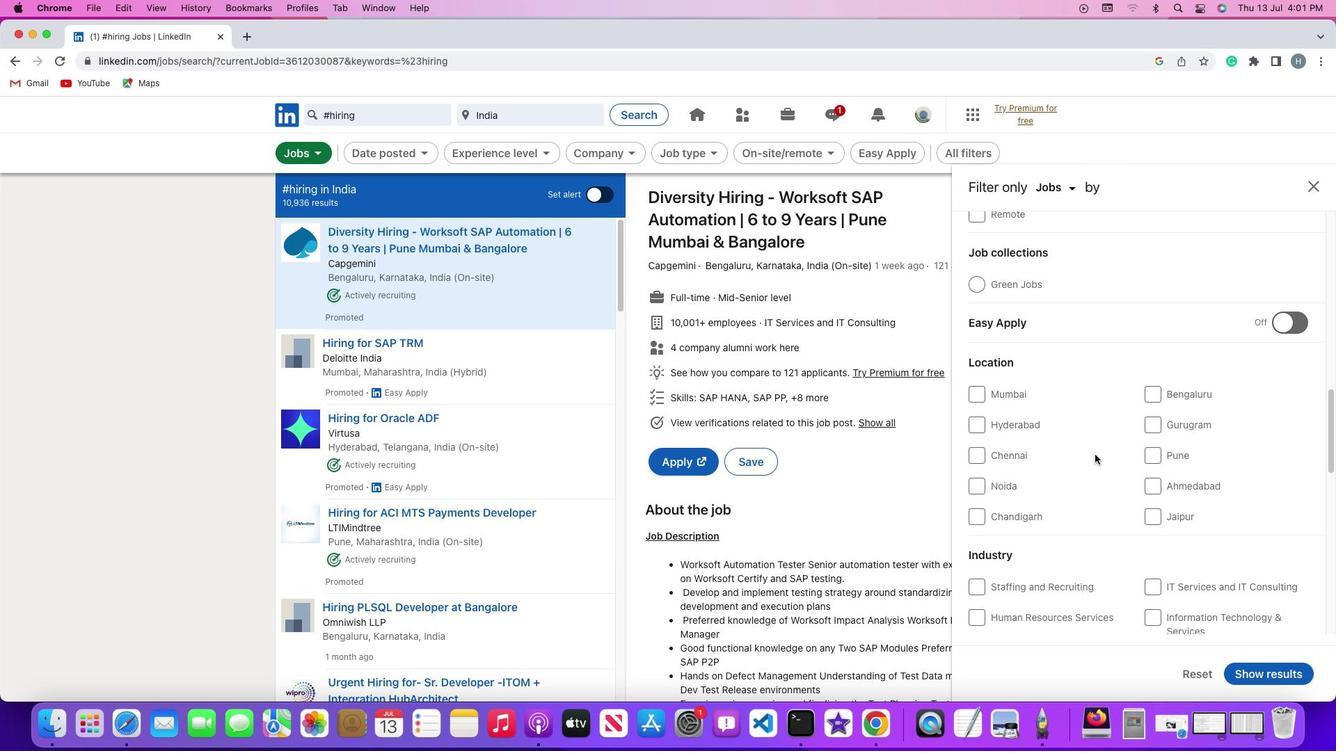 
Action: Mouse scrolled (1095, 454) with delta (0, 0)
Screenshot: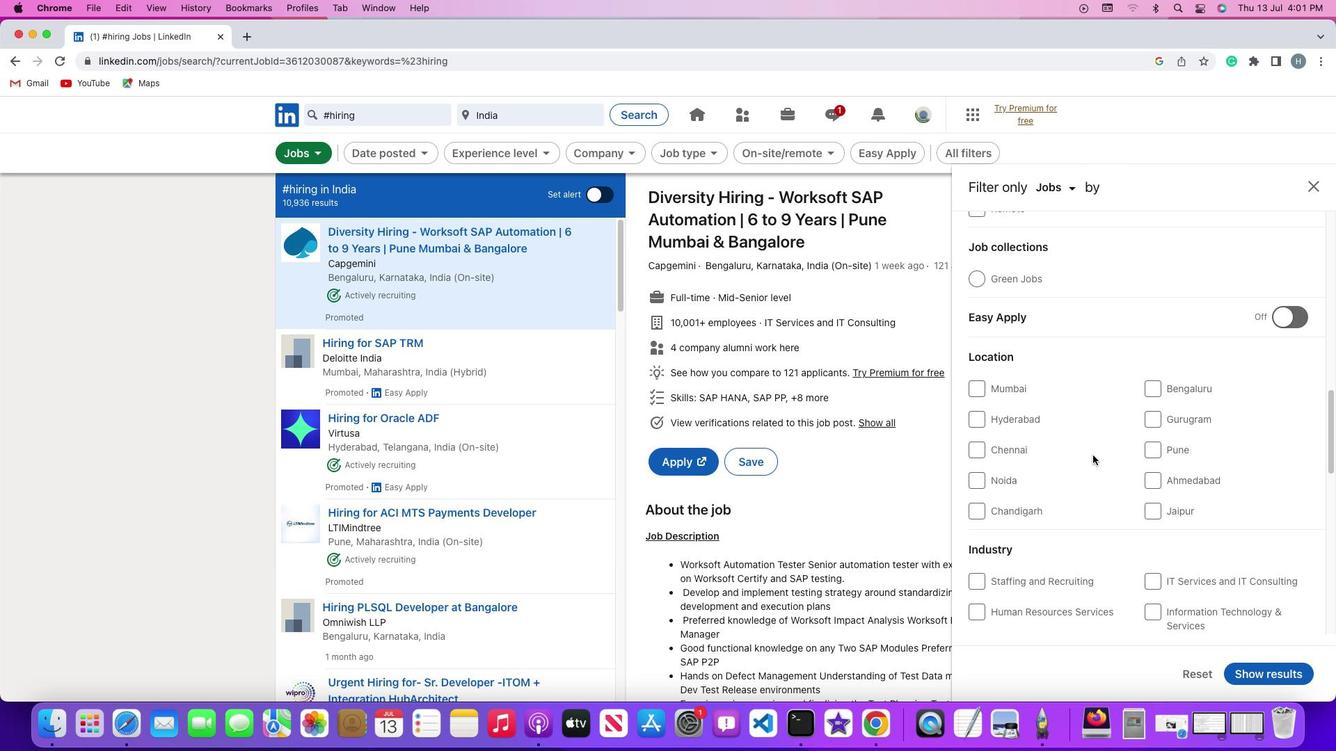 
Action: Mouse scrolled (1095, 454) with delta (0, 0)
Screenshot: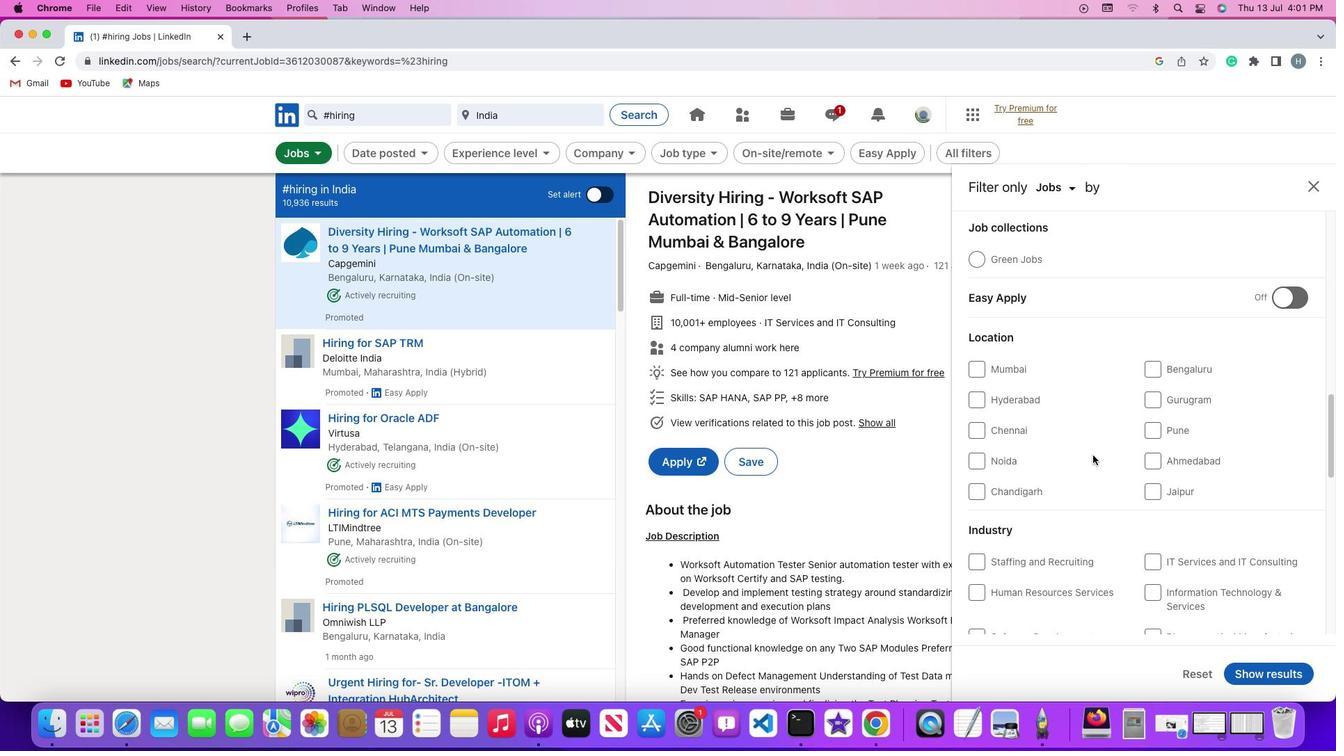 
Action: Mouse moved to (1092, 455)
Screenshot: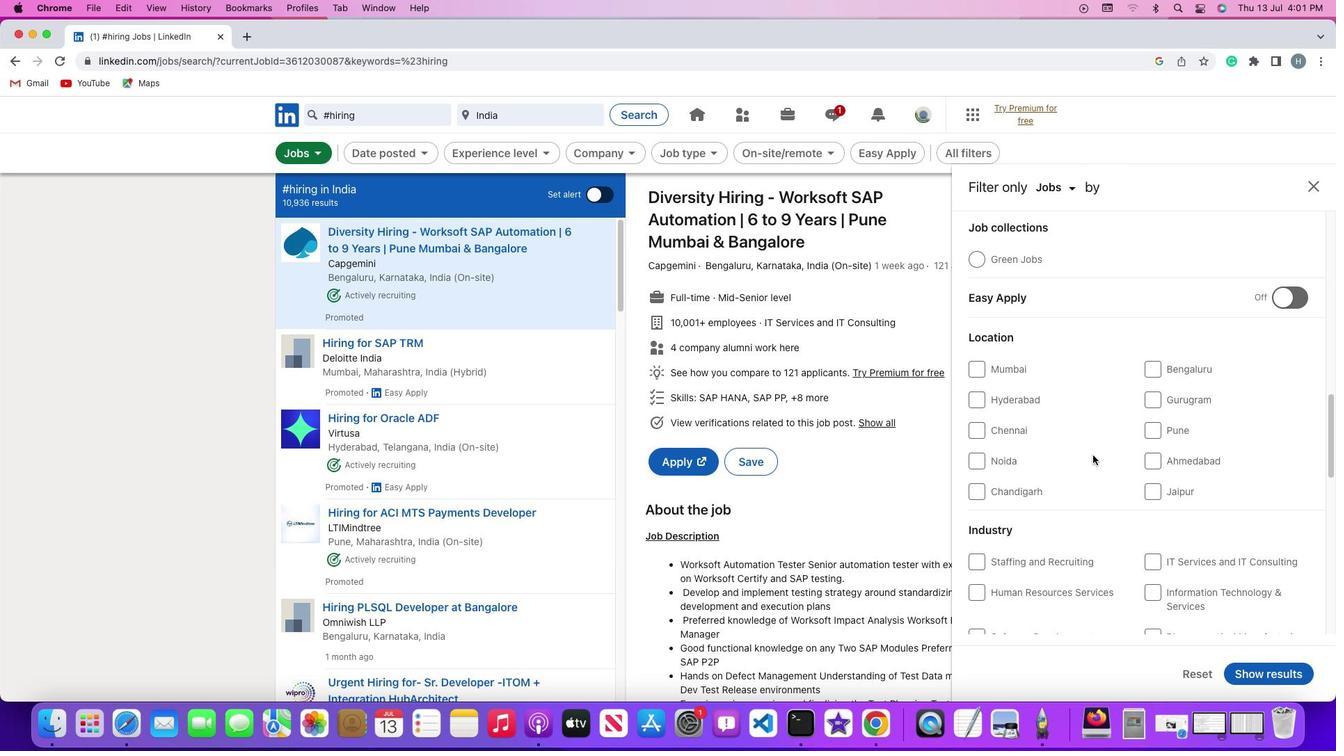 
Action: Mouse scrolled (1092, 455) with delta (0, 0)
Screenshot: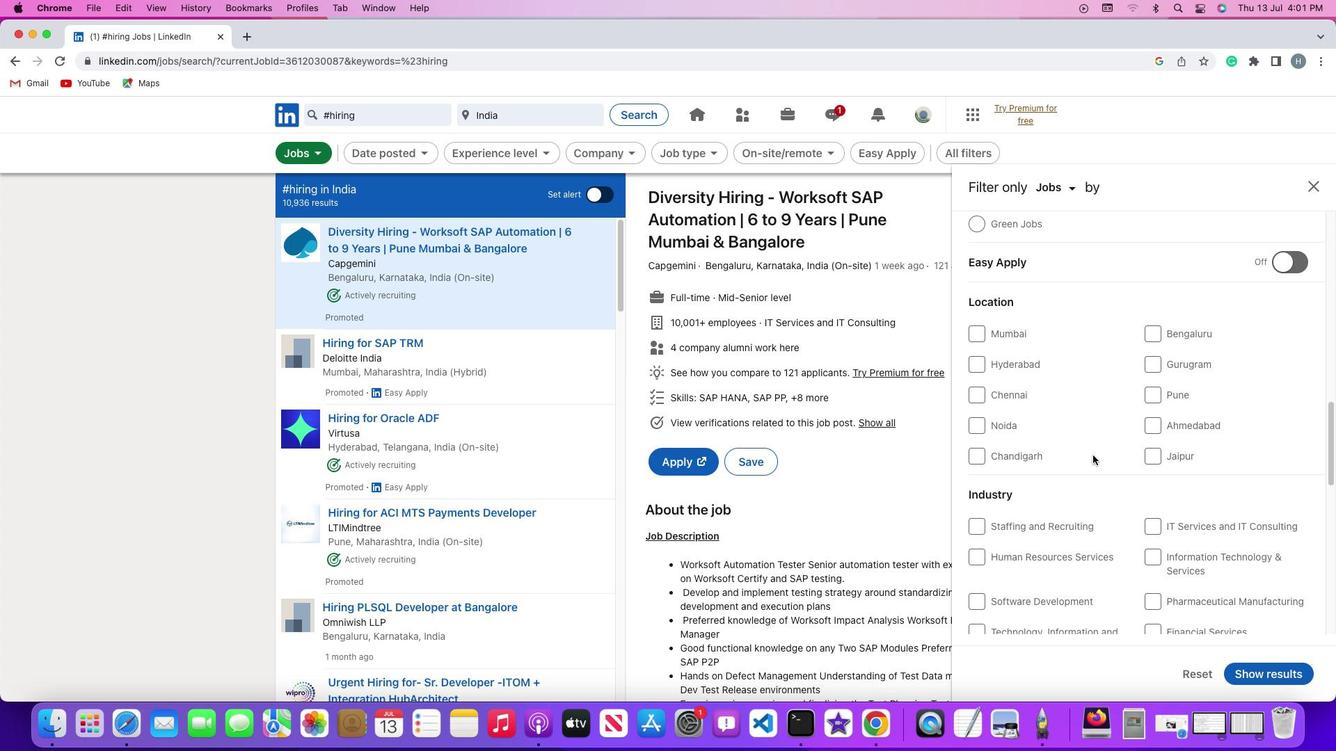 
Action: Mouse scrolled (1092, 455) with delta (0, 0)
Screenshot: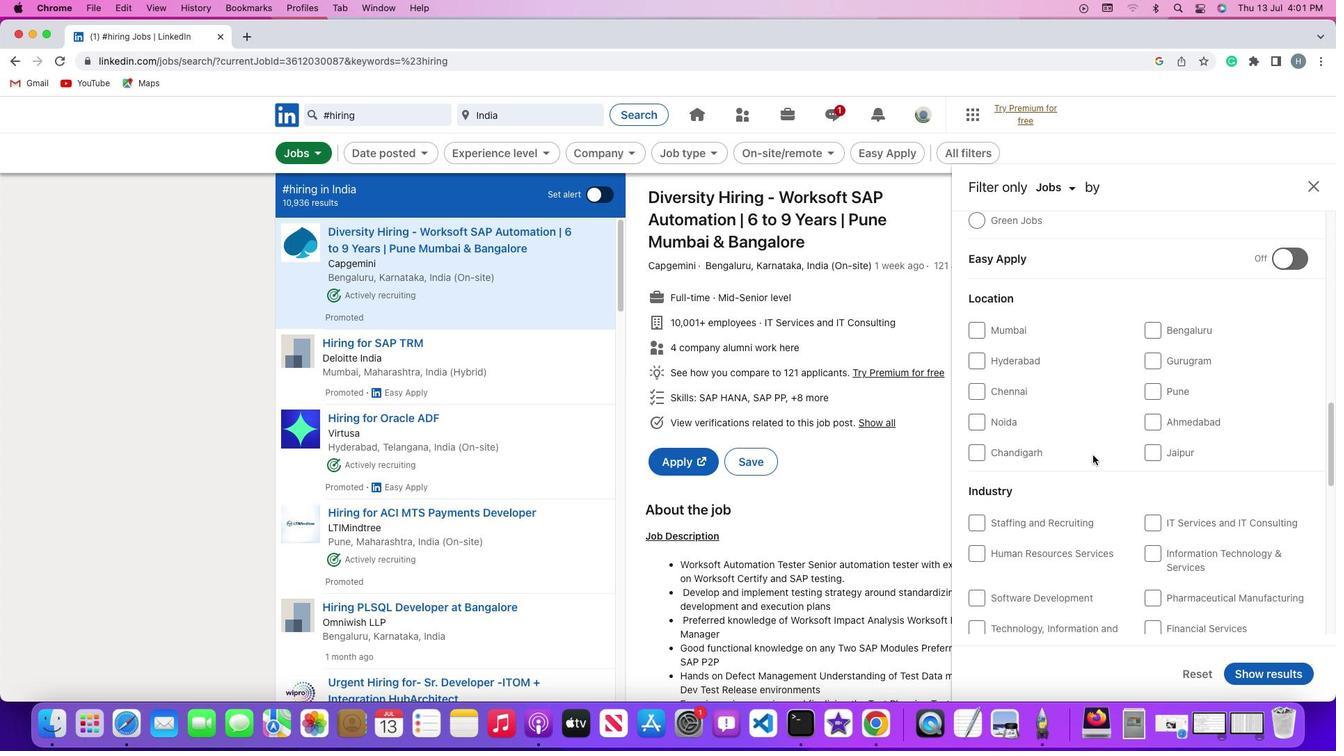 
Action: Mouse scrolled (1092, 455) with delta (0, -1)
Screenshot: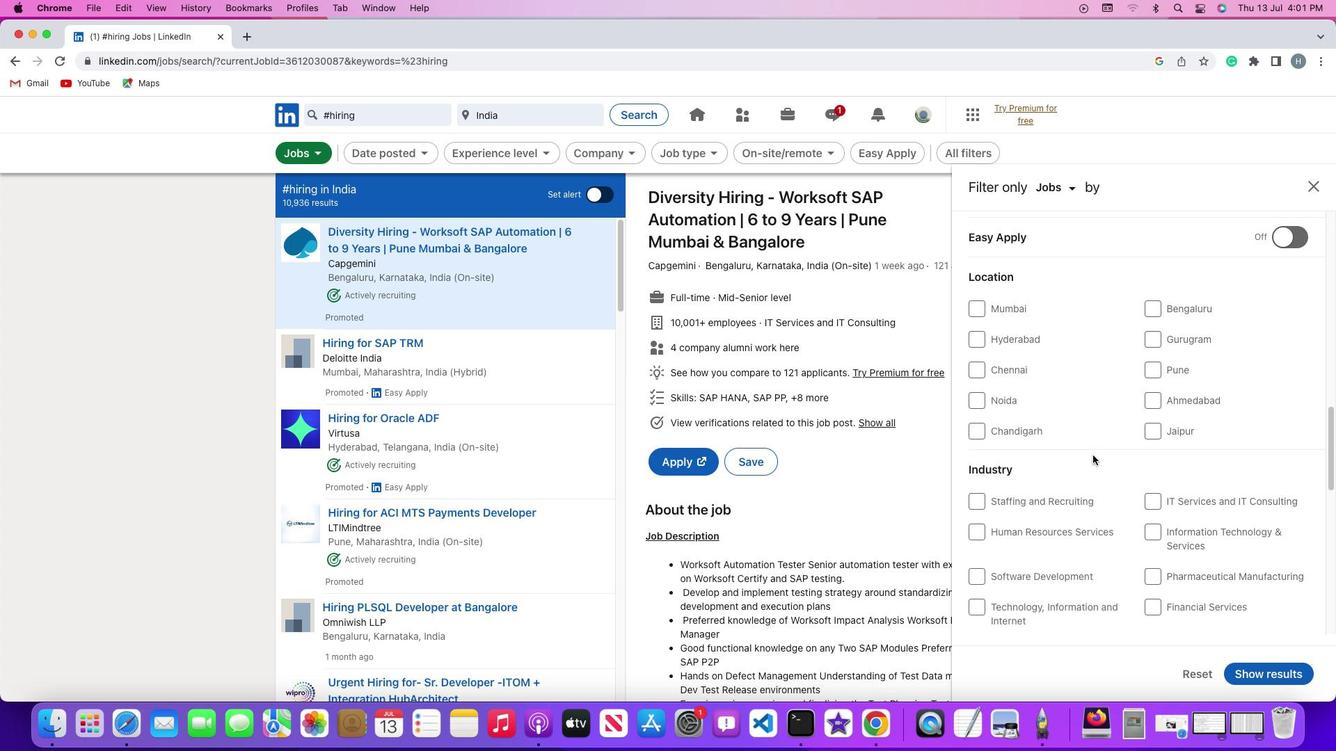 
Action: Mouse scrolled (1092, 455) with delta (0, 0)
Screenshot: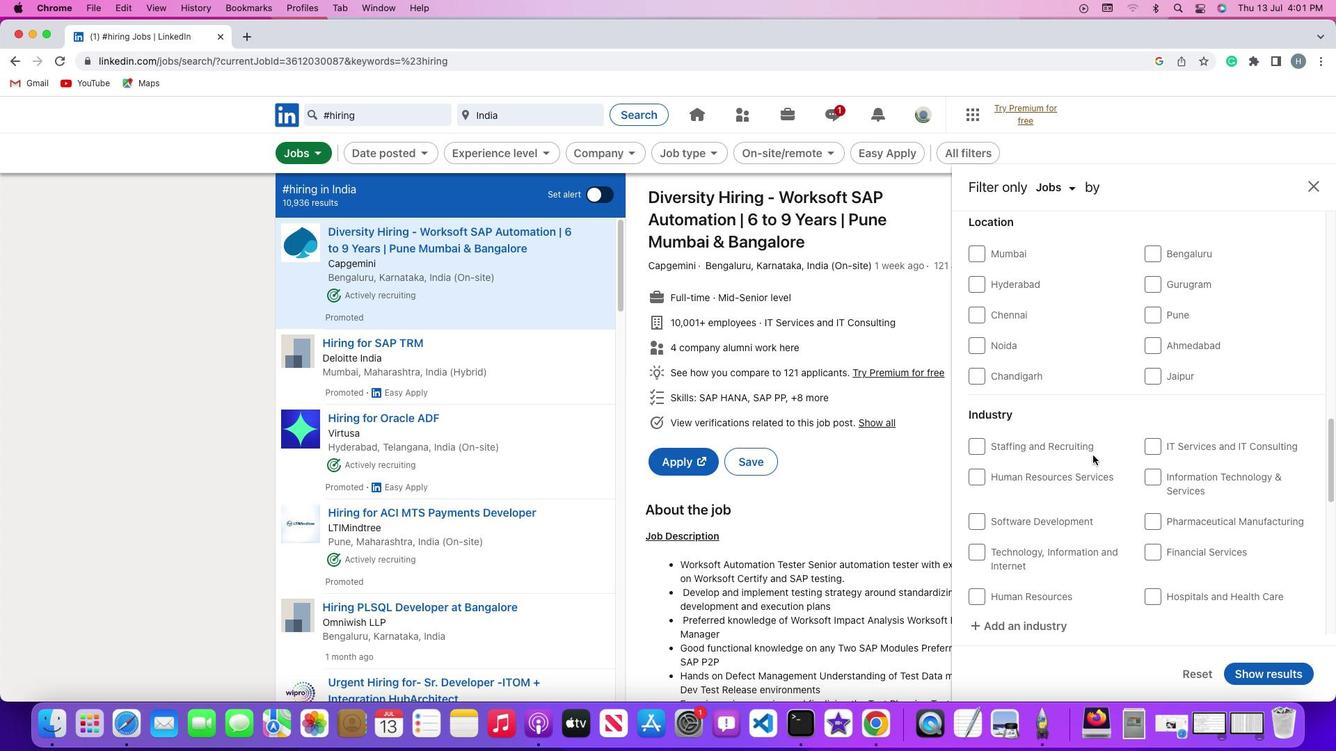 
Action: Mouse scrolled (1092, 455) with delta (0, 0)
Screenshot: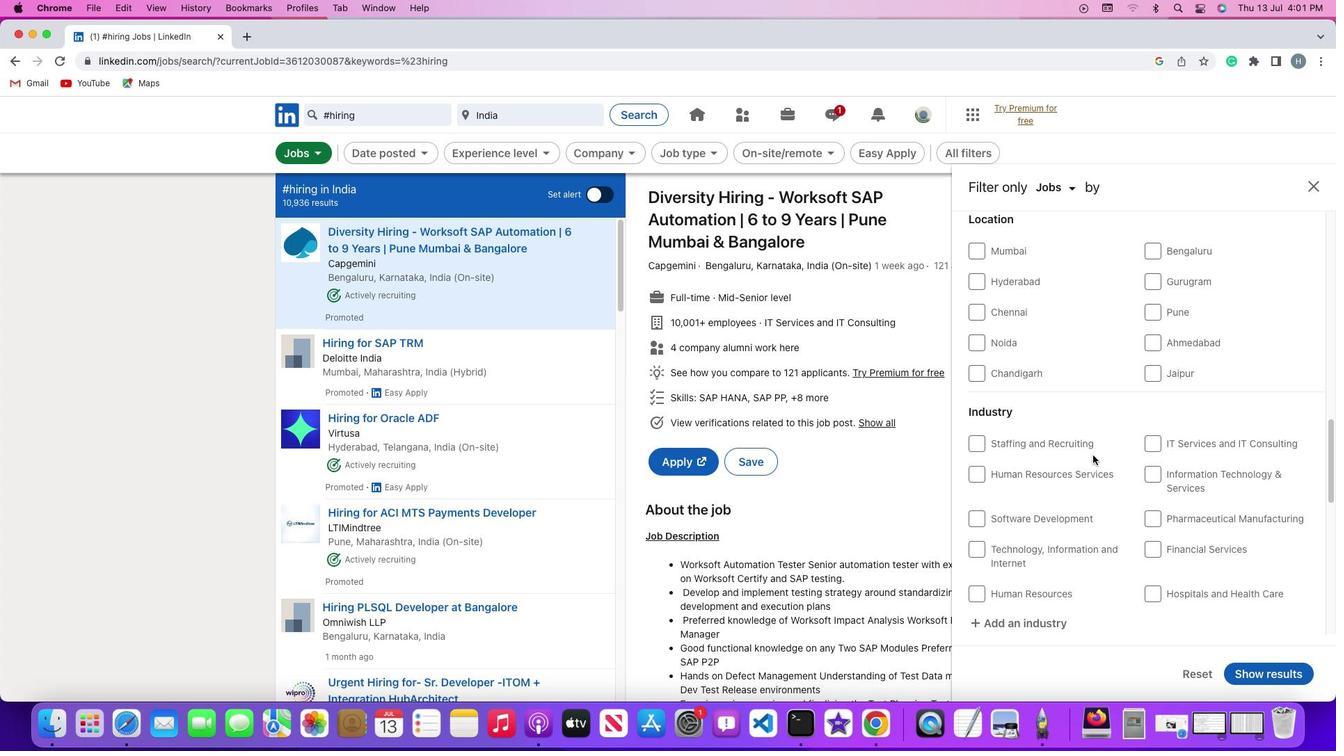 
Action: Mouse scrolled (1092, 455) with delta (0, 0)
Screenshot: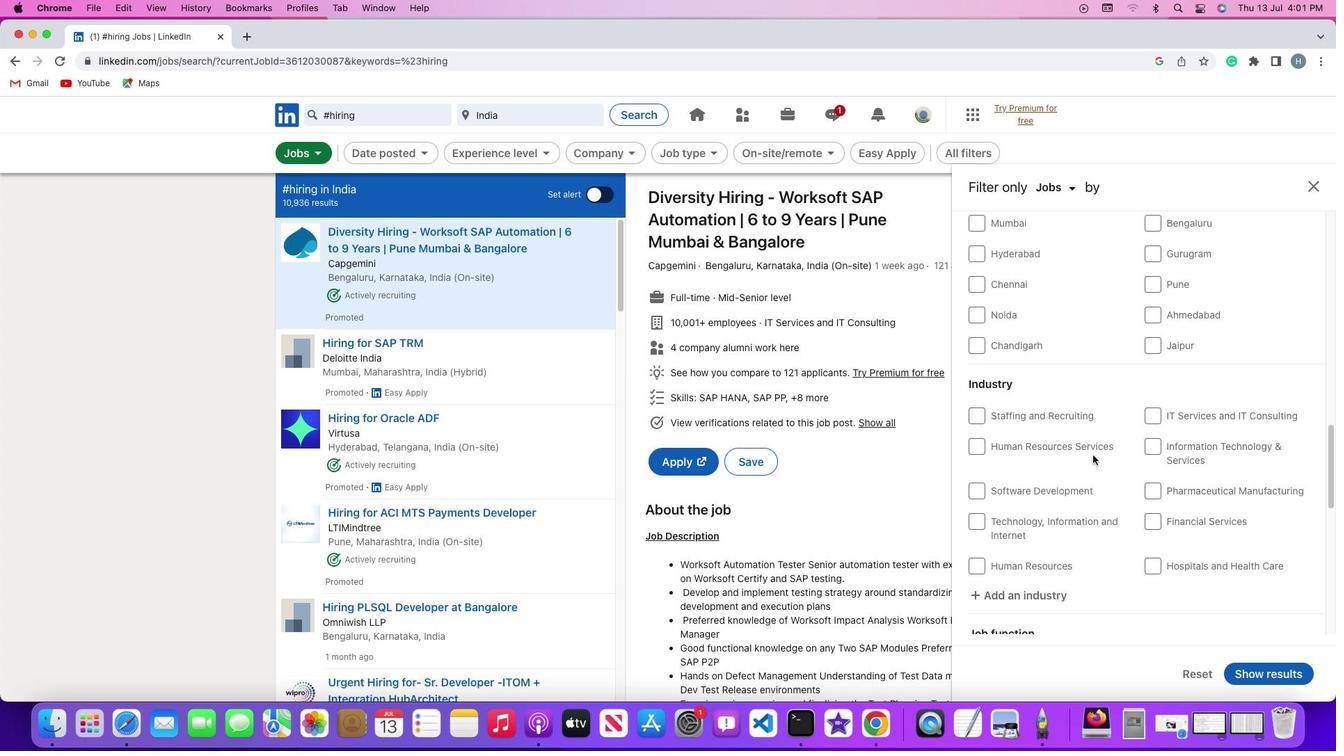 
Action: Mouse scrolled (1092, 455) with delta (0, 0)
Screenshot: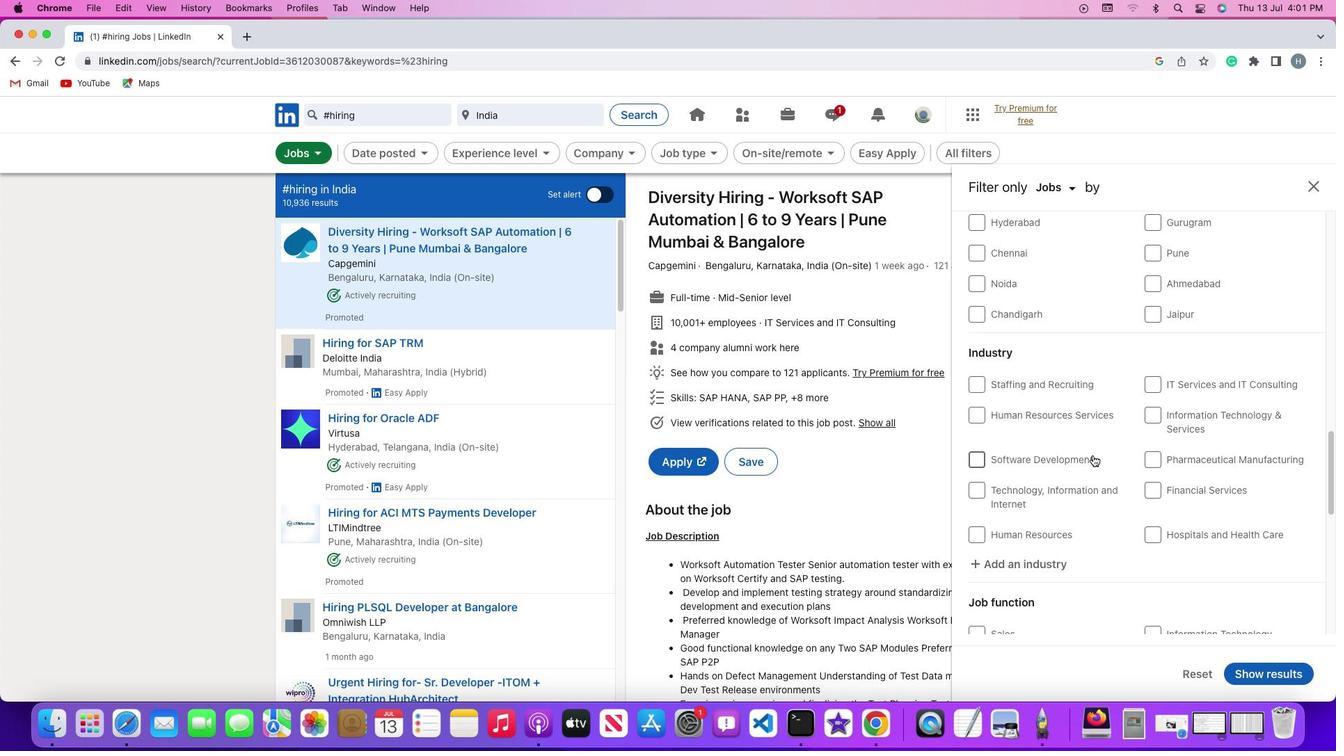
Action: Mouse scrolled (1092, 455) with delta (0, 0)
Screenshot: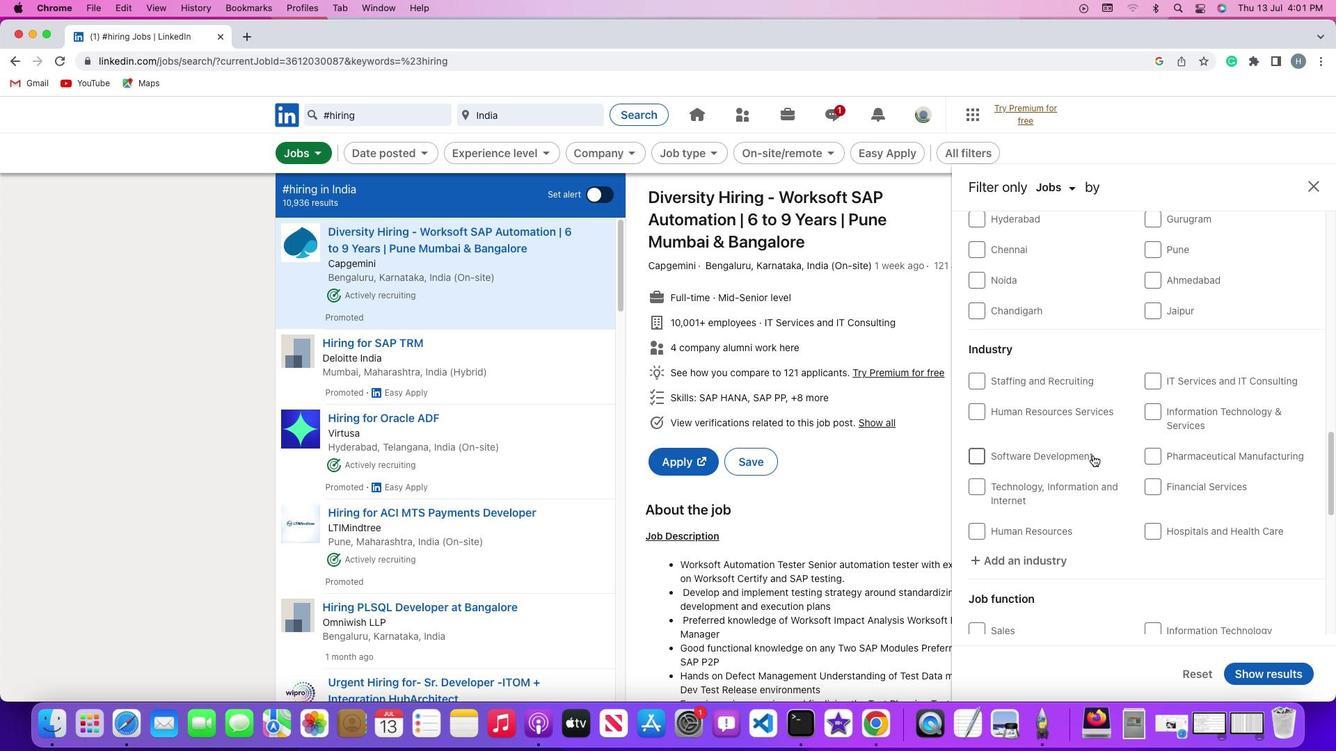 
Action: Mouse moved to (972, 524)
Screenshot: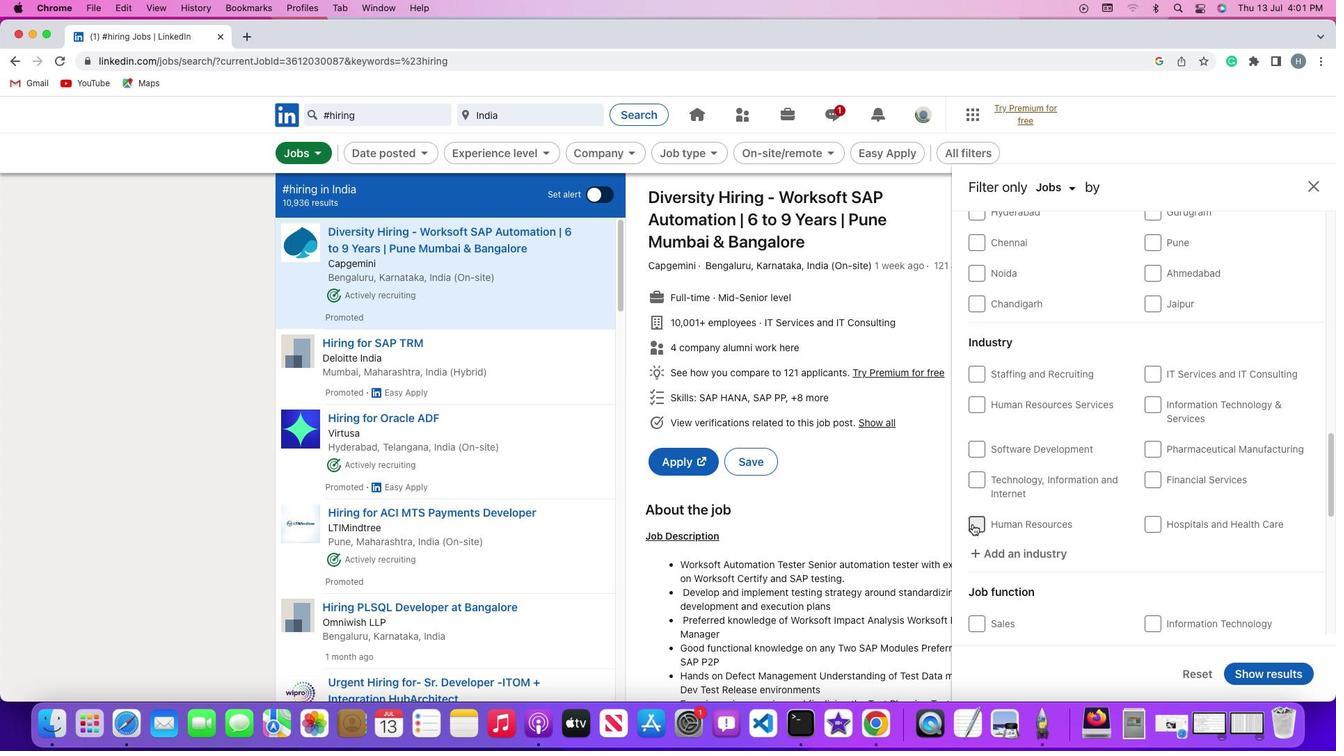 
Action: Mouse pressed left at (972, 524)
Screenshot: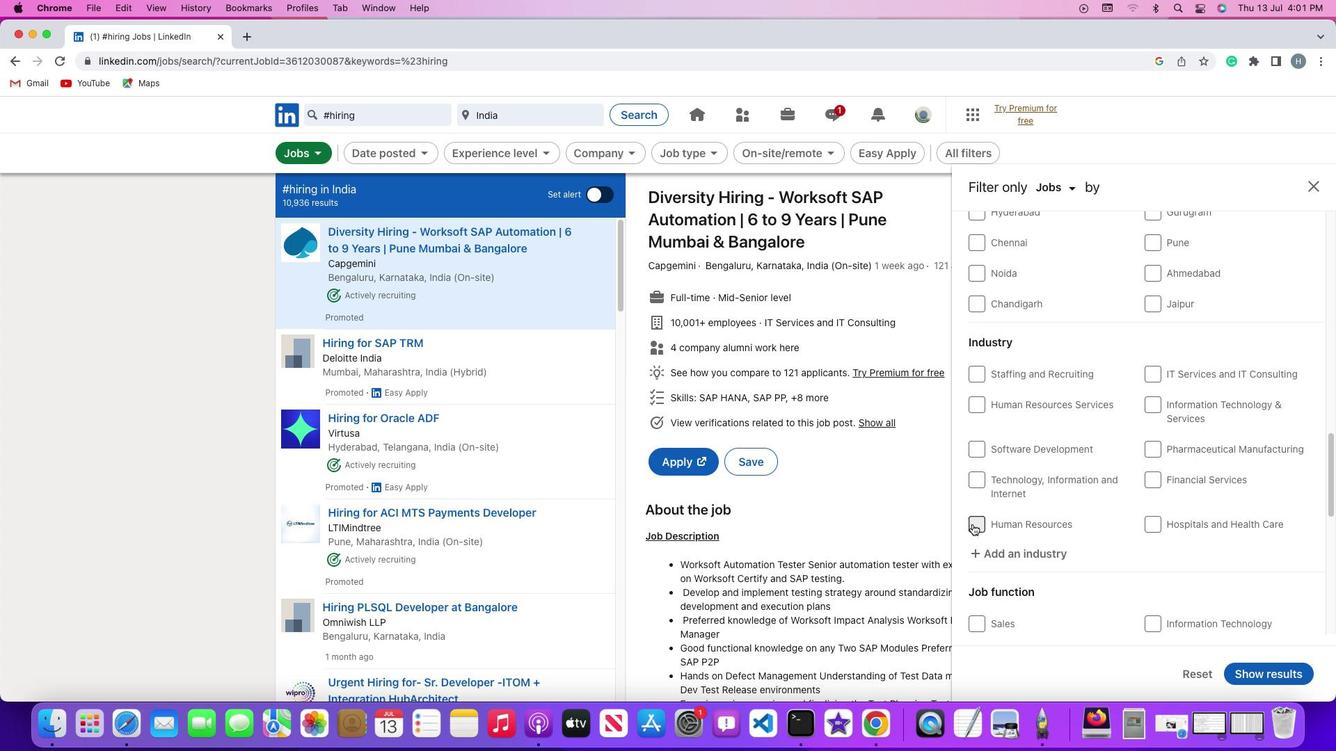 
Action: Mouse moved to (1274, 672)
Screenshot: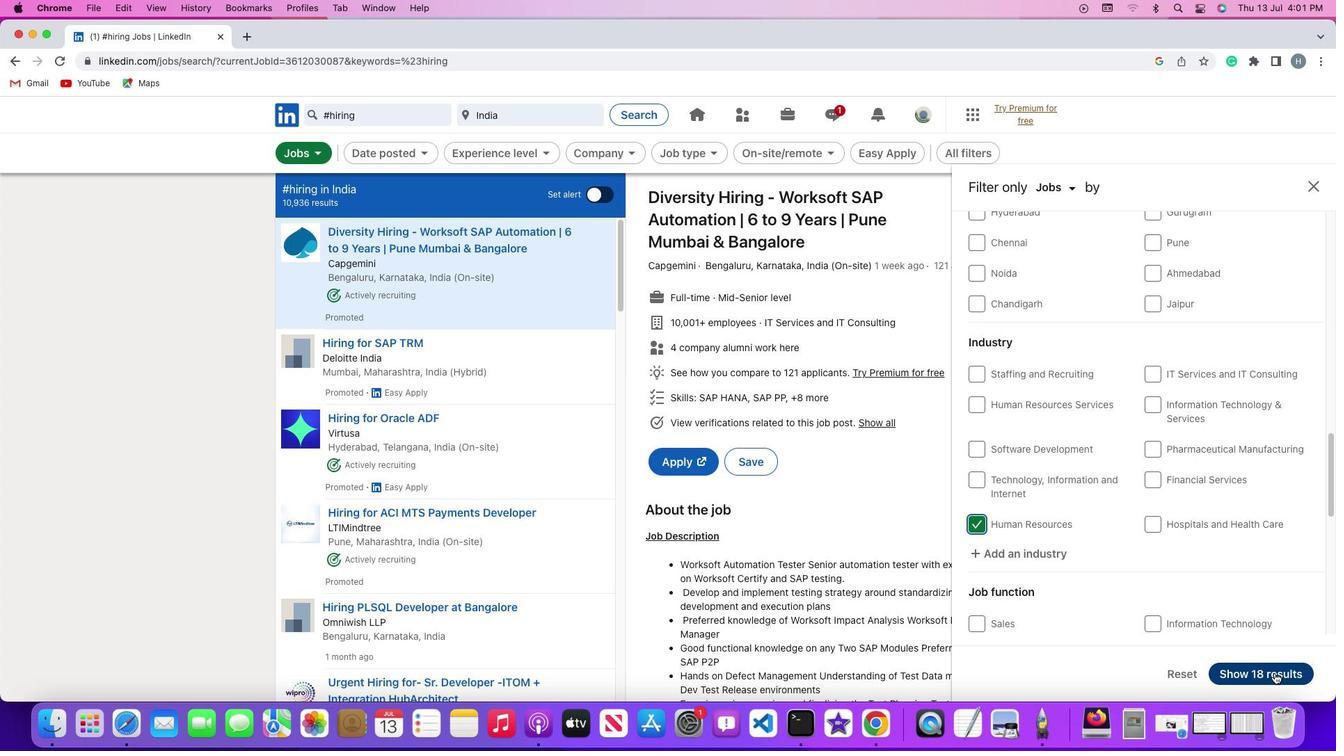 
Action: Mouse pressed left at (1274, 672)
Screenshot: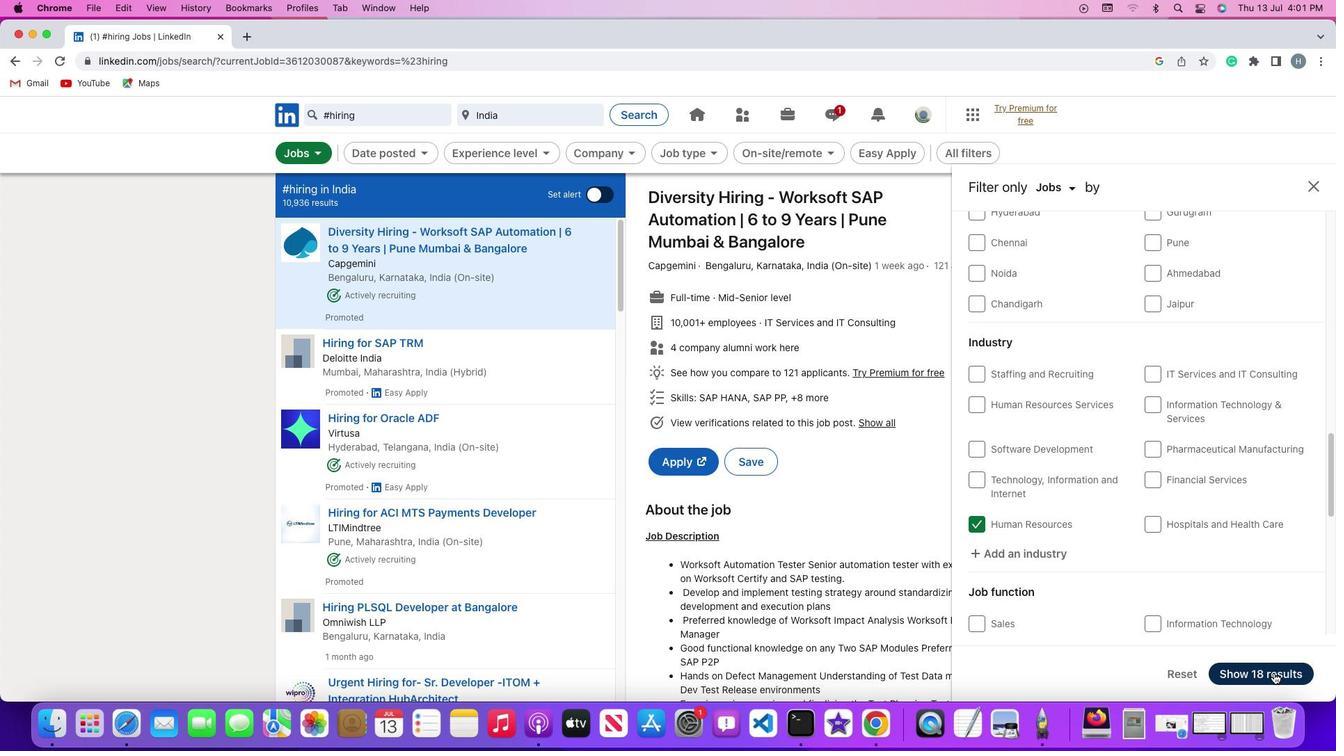 
Action: Mouse moved to (1169, 384)
Screenshot: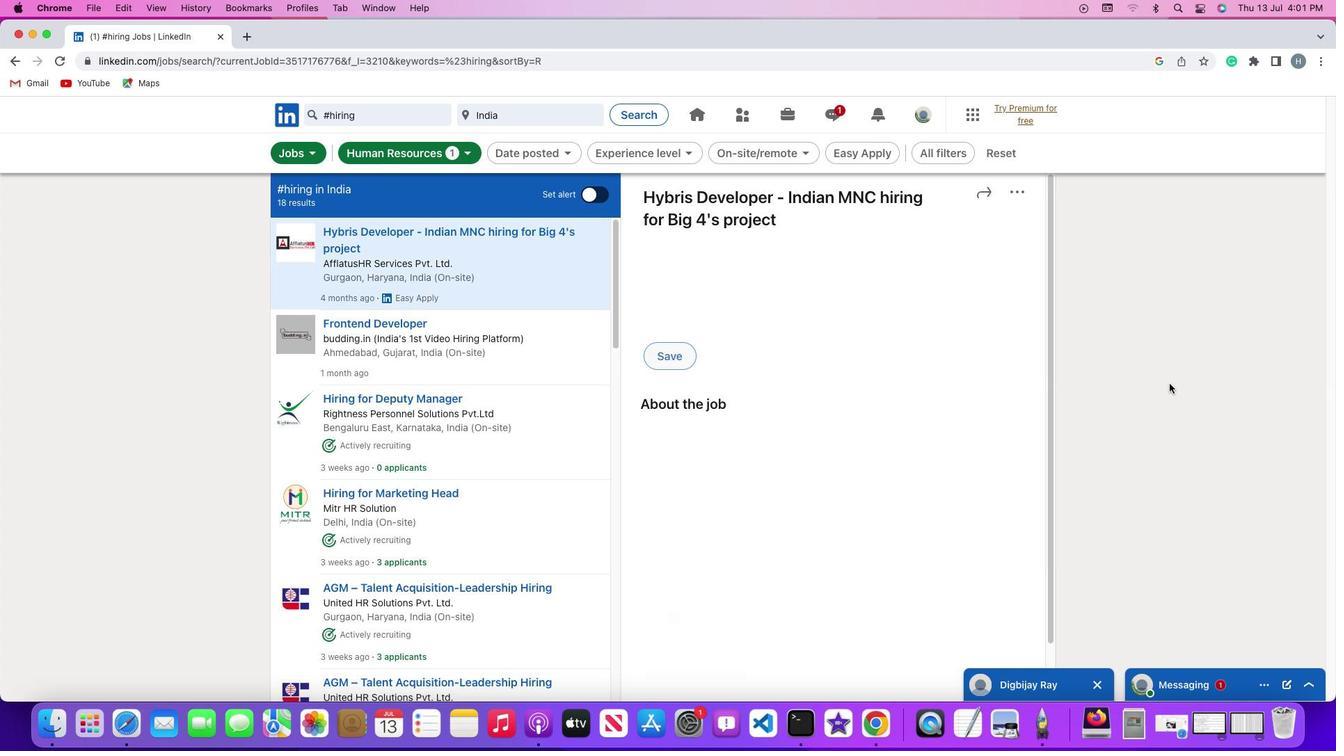 
